 Task: Log work in the project CalibratePro for the issue 'Implement a new feature to allow for voice-based navigation and control of the system' spent time as '2w 1d 10h 2m' and remaining time as '4w 1d 3h 24m' and add a flag. Now add the issue to the epic 'Agile Coaching and Training'. Log work in the project CalibratePro for the issue 'Address issues related to data duplication and redundancy' spent time as '1w 3d 10h 26m' and remaining time as '3w 1d 15h 6m' and clone the issue. Now add the issue to the epic 'Product Backlog Refinement'
Action: Mouse moved to (758, 205)
Screenshot: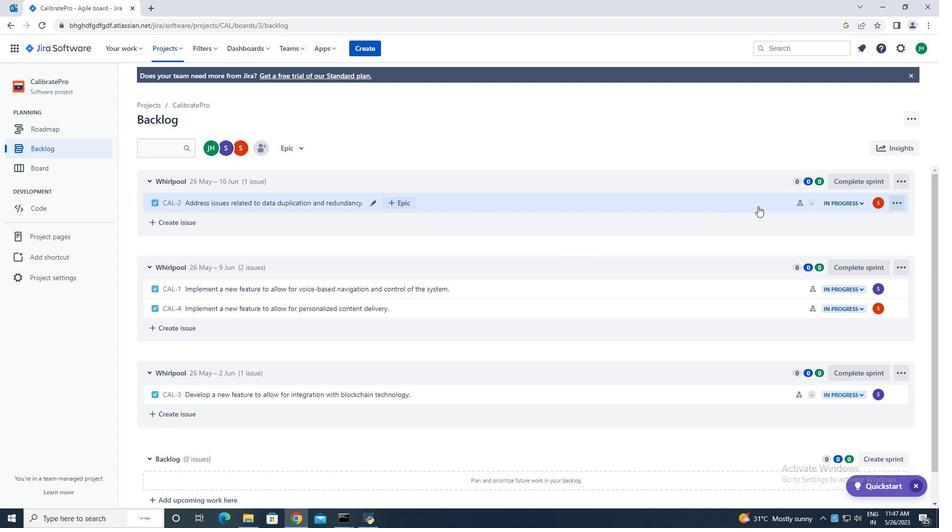 
Action: Mouse pressed left at (758, 205)
Screenshot: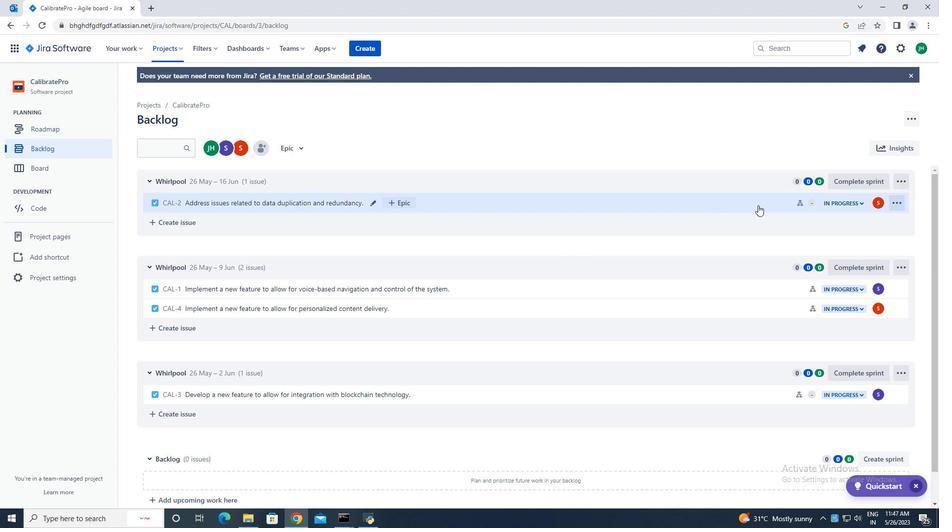 
Action: Mouse moved to (896, 178)
Screenshot: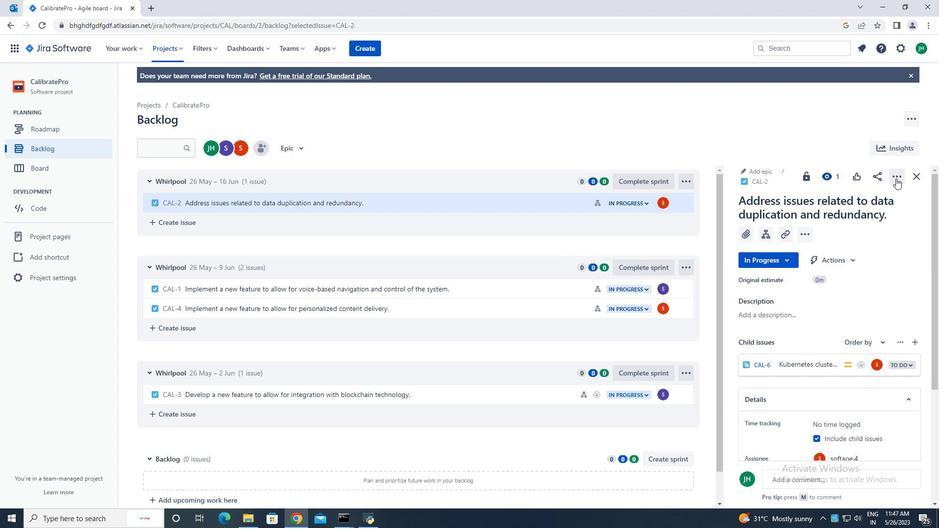 
Action: Mouse pressed left at (896, 178)
Screenshot: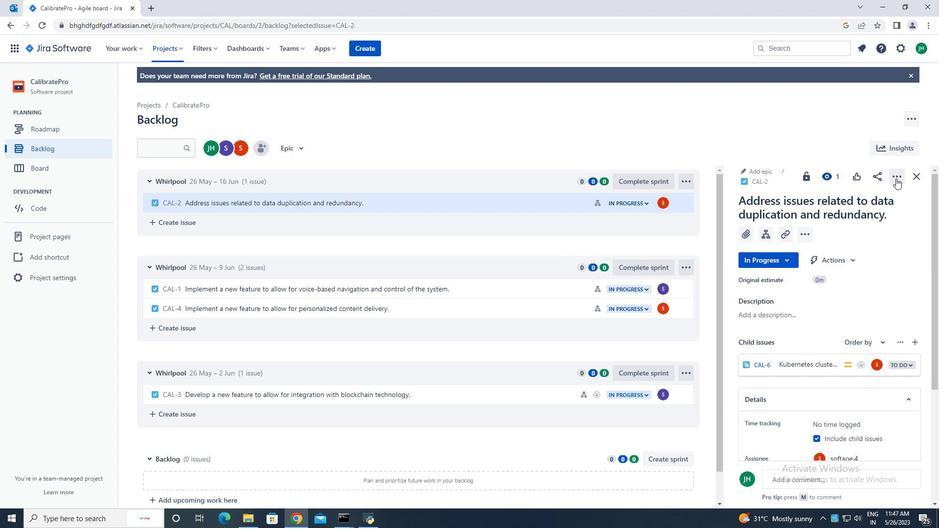 
Action: Mouse moved to (850, 202)
Screenshot: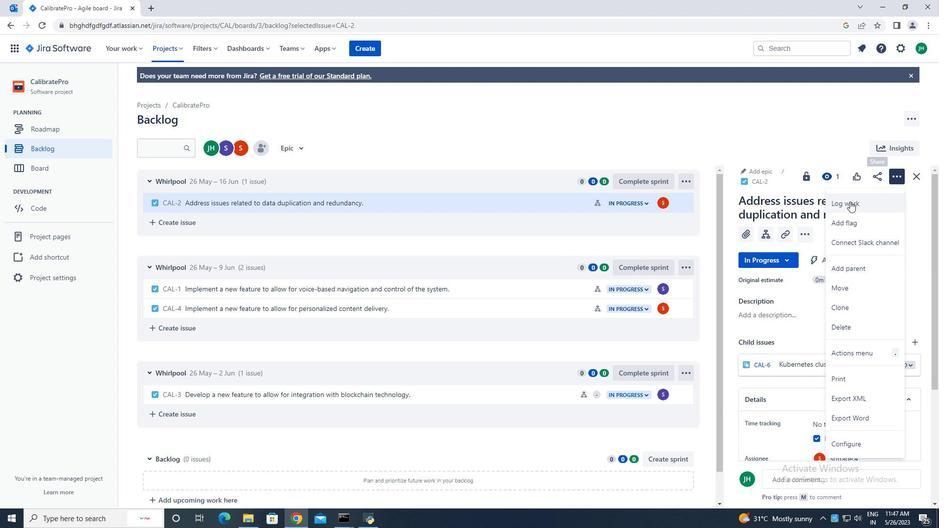 
Action: Mouse pressed left at (850, 202)
Screenshot: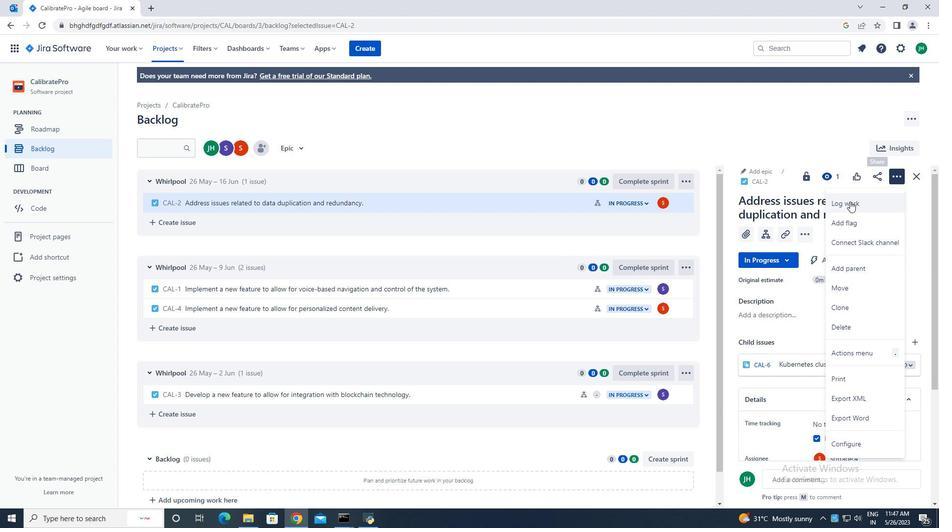 
Action: Mouse moved to (410, 147)
Screenshot: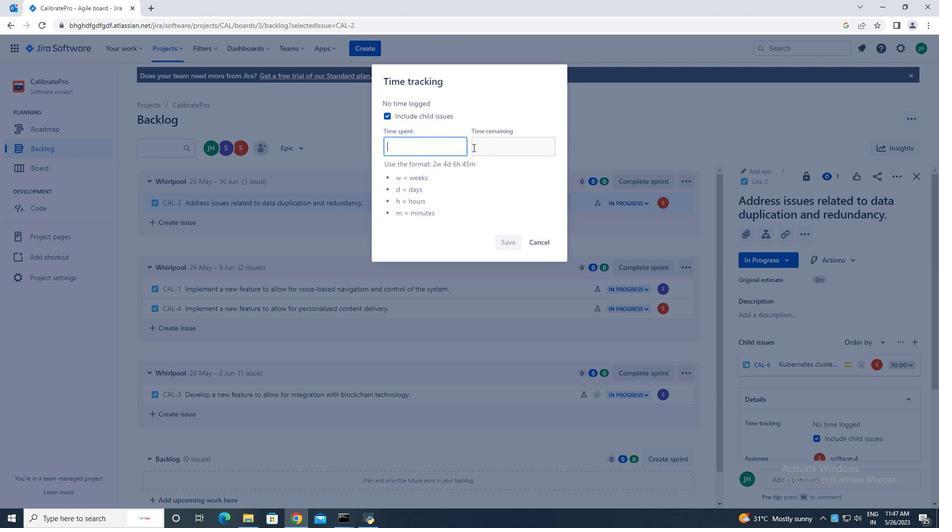 
Action: Mouse pressed left at (410, 147)
Screenshot: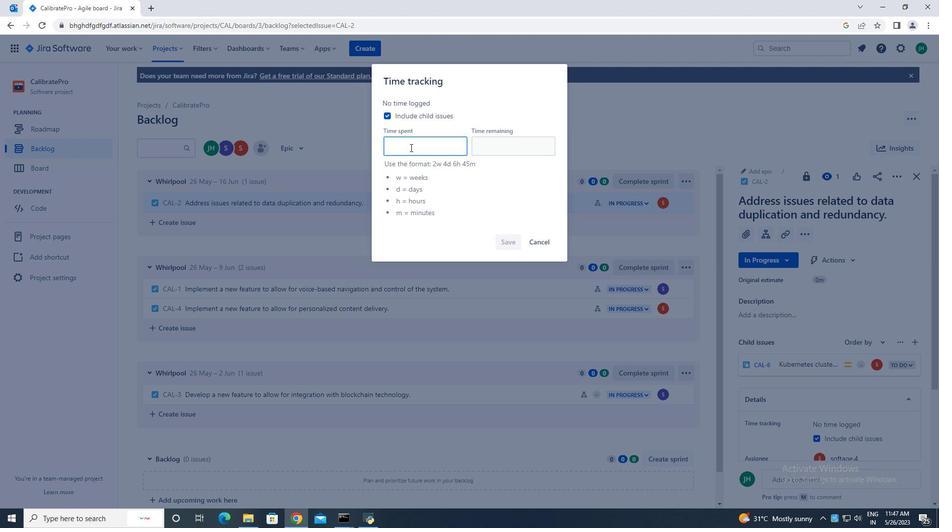 
Action: Key pressed 2w<Key.space>1d<Key.space>10h<Key.space>2m
Screenshot: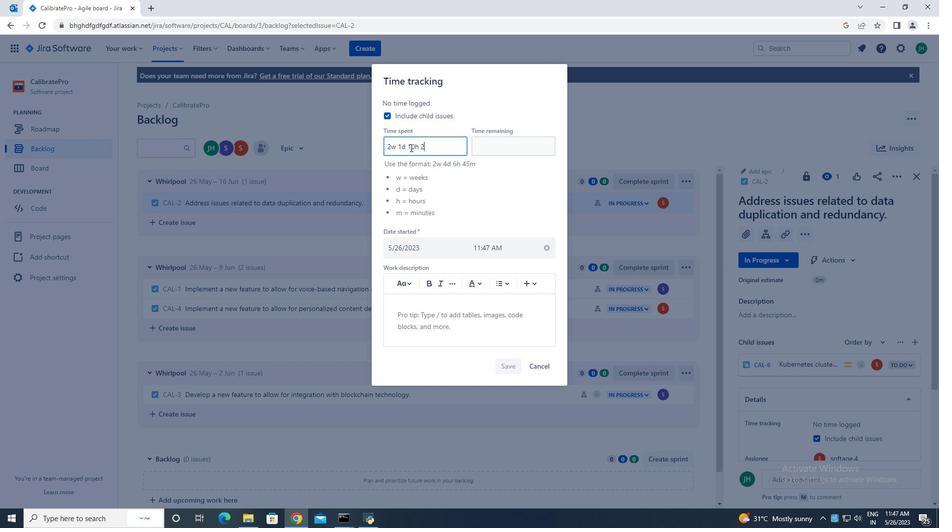 
Action: Mouse moved to (491, 145)
Screenshot: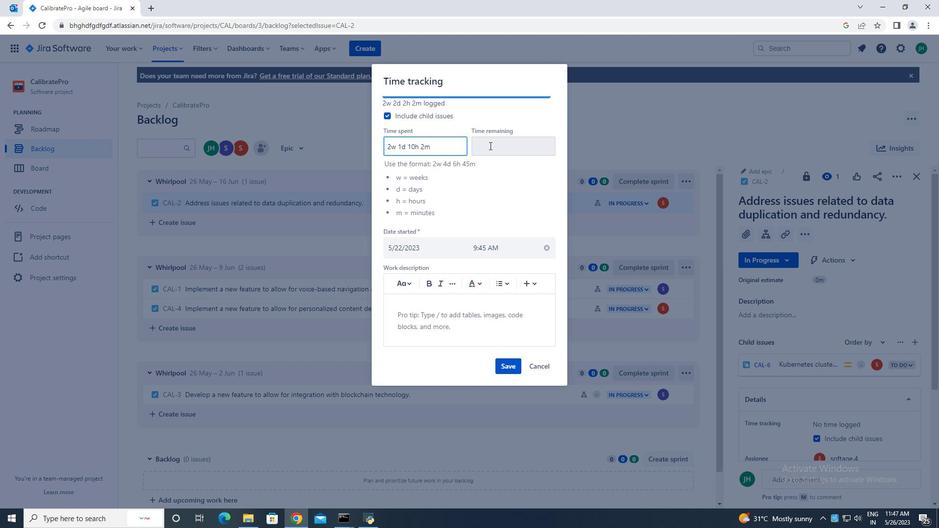 
Action: Mouse pressed left at (491, 145)
Screenshot: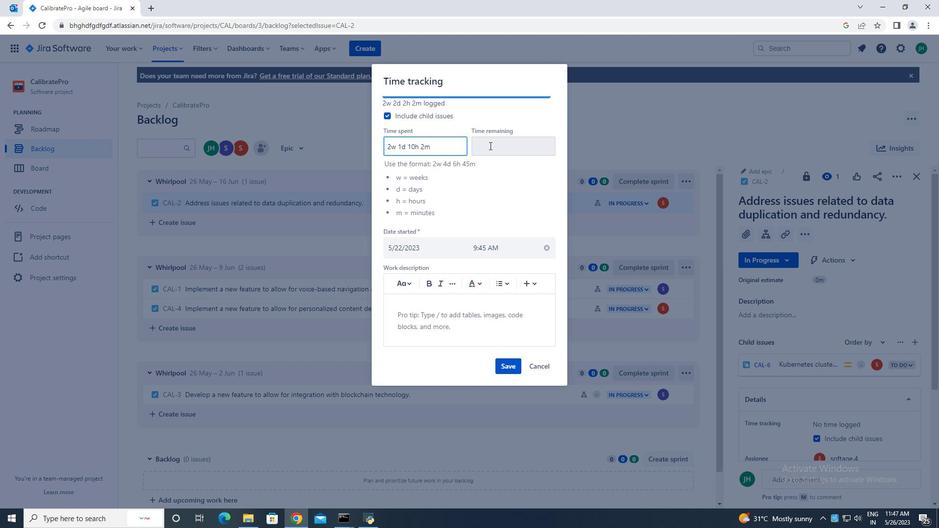 
Action: Key pressed 4w<Key.space>1d<Key.space>3h<Key.space>24m
Screenshot: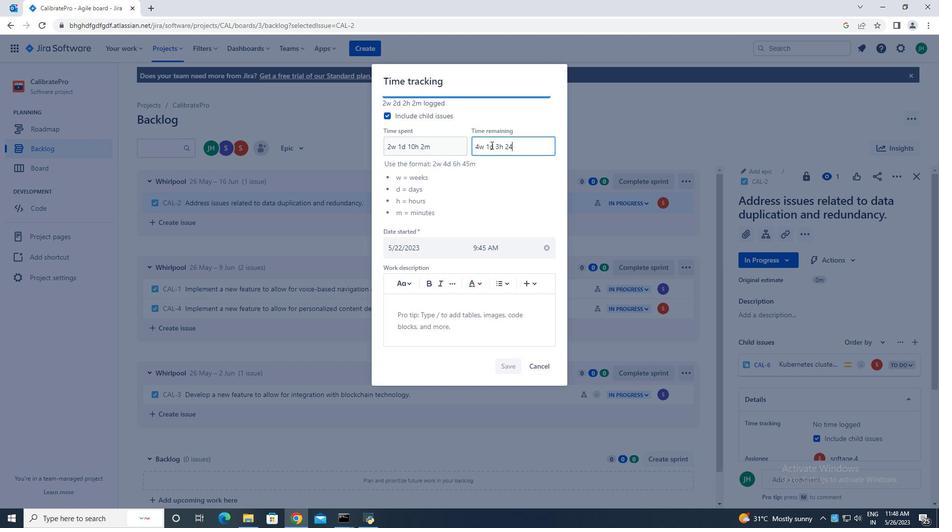 
Action: Mouse moved to (514, 369)
Screenshot: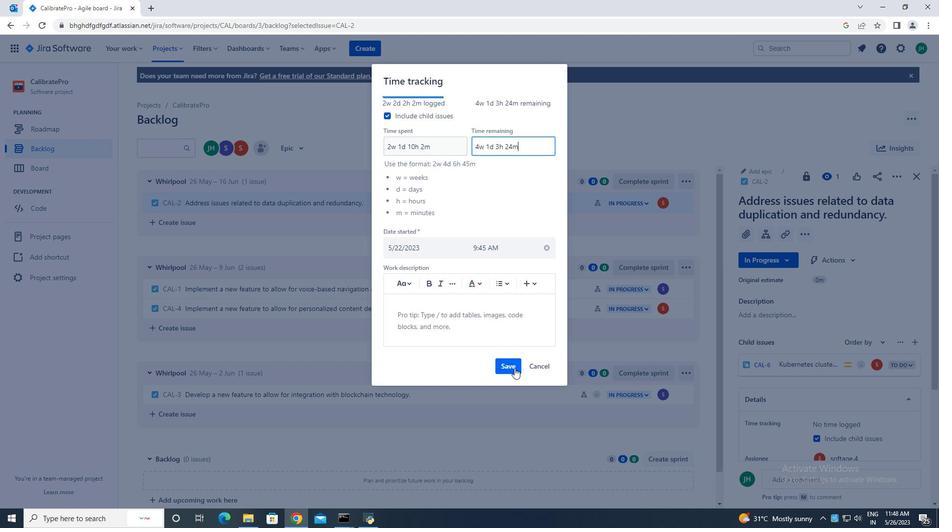 
Action: Mouse pressed left at (514, 369)
Screenshot: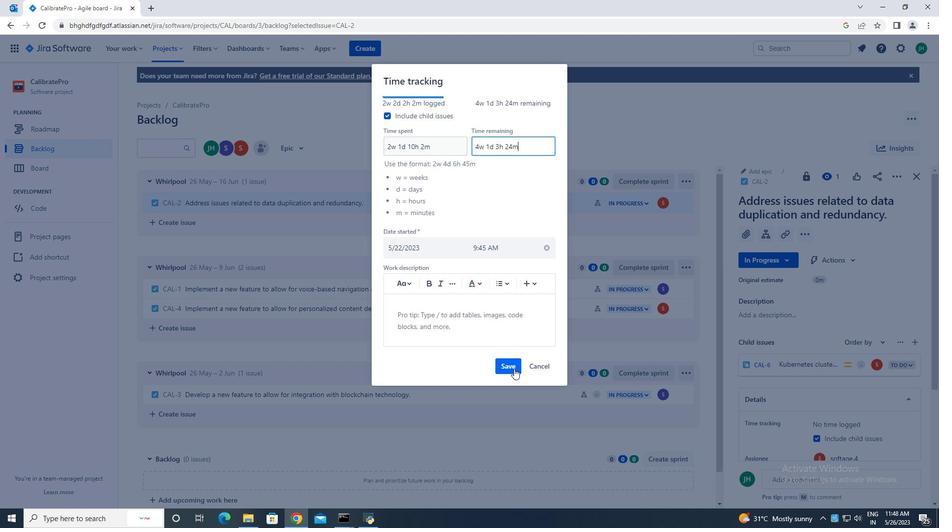 
Action: Mouse moved to (895, 177)
Screenshot: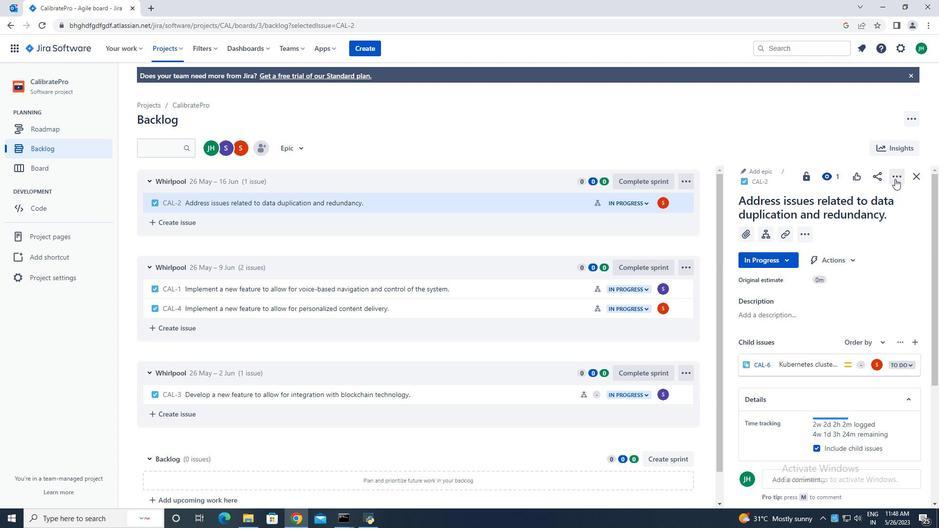 
Action: Mouse pressed left at (895, 177)
Screenshot: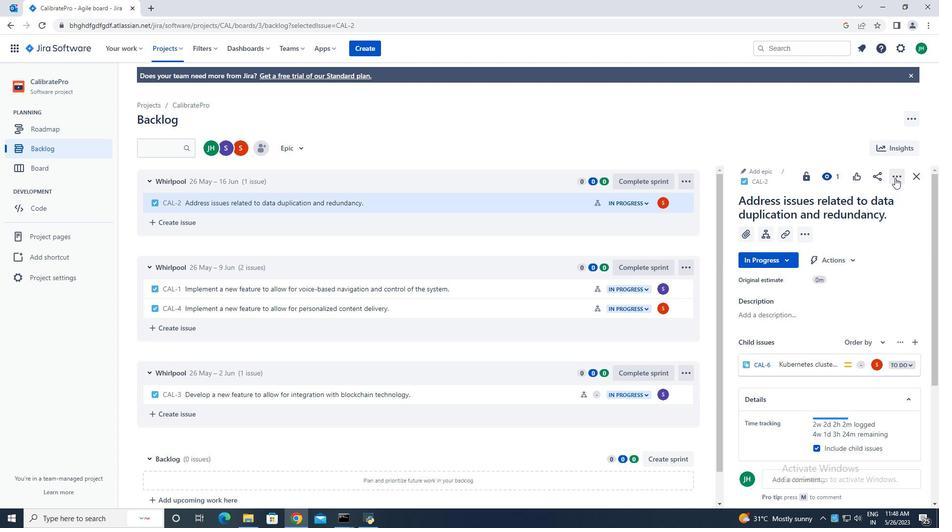 
Action: Mouse moved to (845, 221)
Screenshot: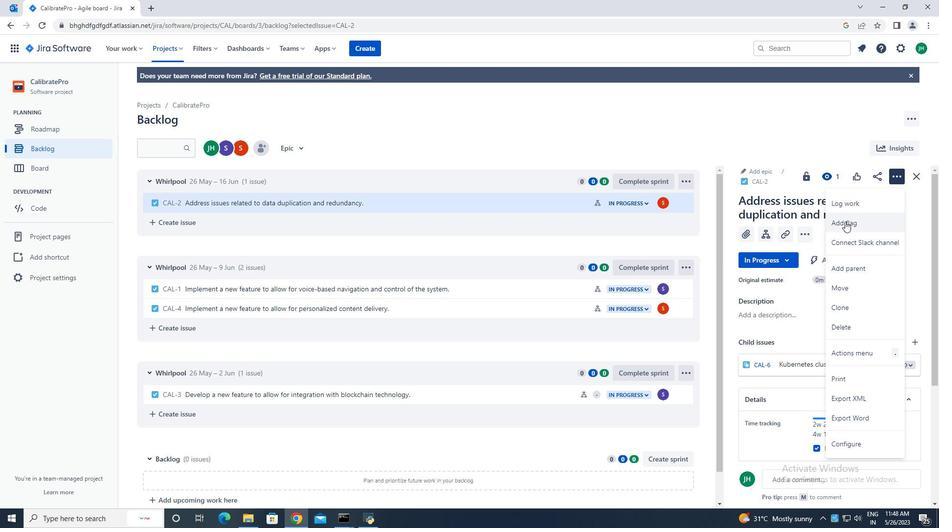 
Action: Mouse pressed left at (845, 221)
Screenshot: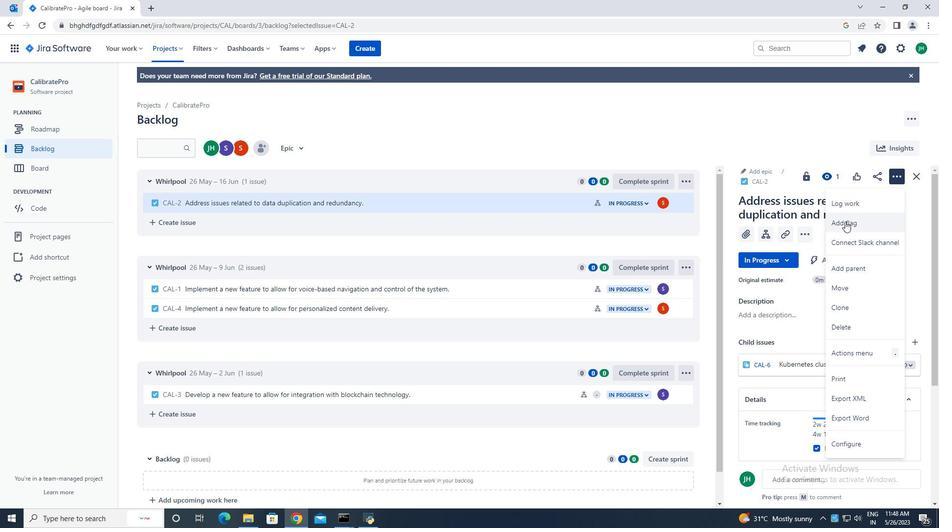 
Action: Mouse moved to (920, 179)
Screenshot: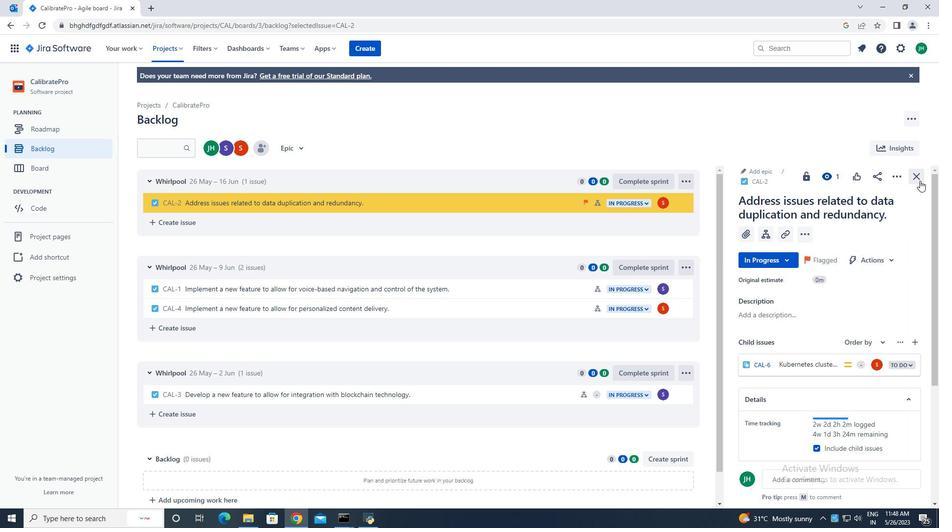 
Action: Mouse pressed left at (920, 179)
Screenshot: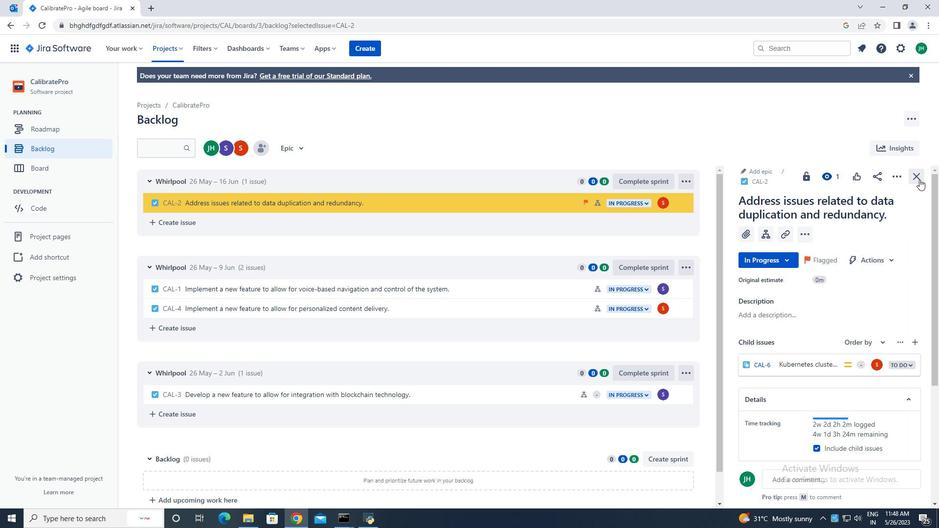 
Action: Mouse moved to (293, 149)
Screenshot: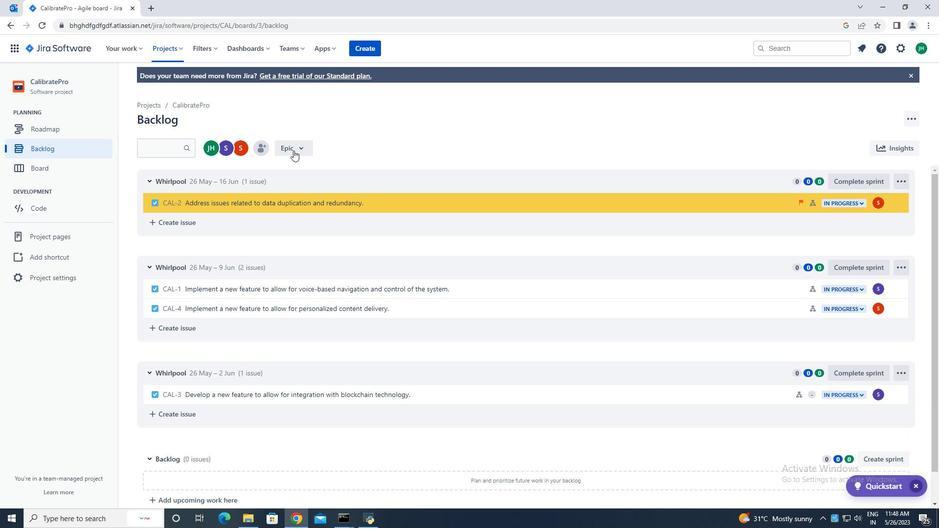 
Action: Mouse pressed left at (293, 149)
Screenshot: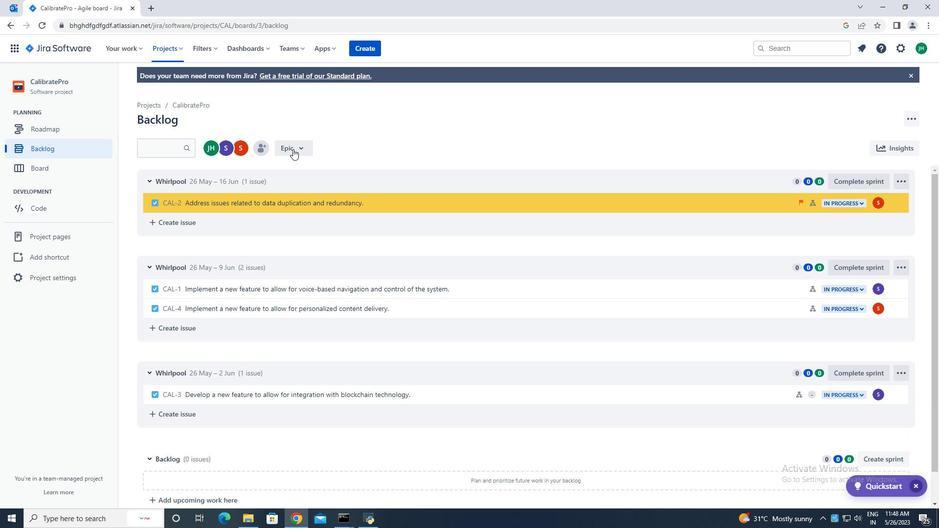 
Action: Mouse moved to (323, 191)
Screenshot: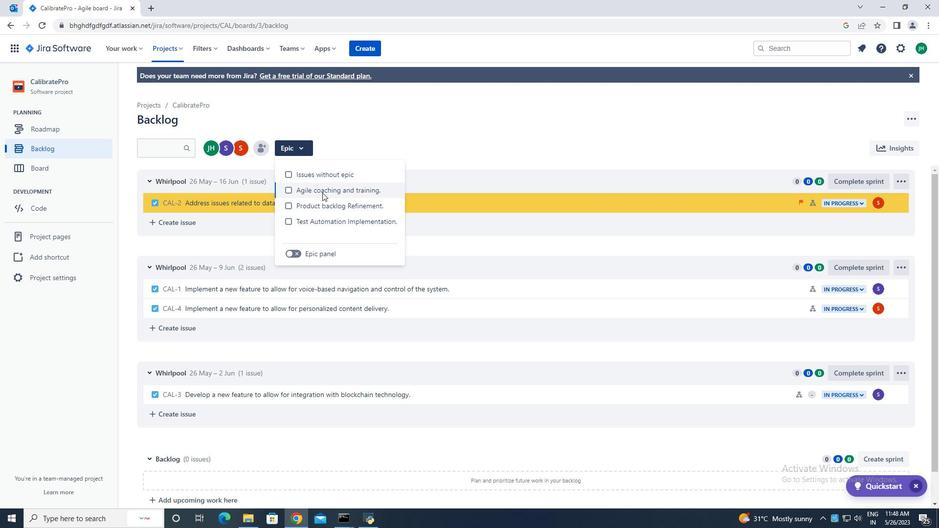 
Action: Mouse pressed left at (323, 191)
Screenshot: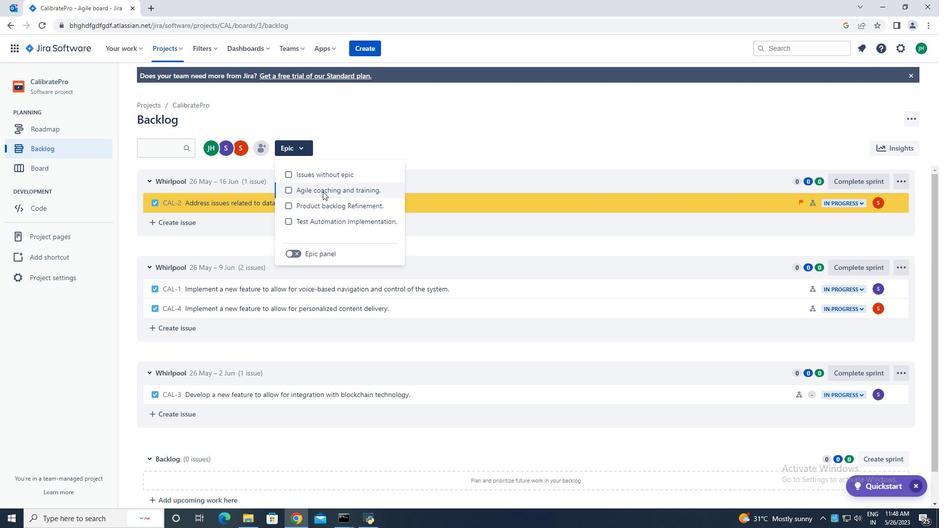 
Action: Mouse moved to (399, 102)
Screenshot: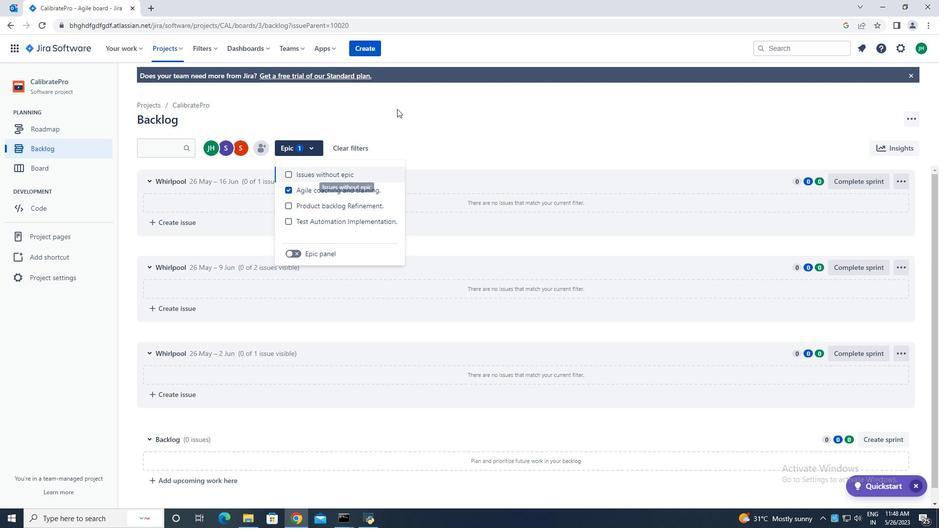 
Action: Mouse pressed left at (399, 102)
Screenshot: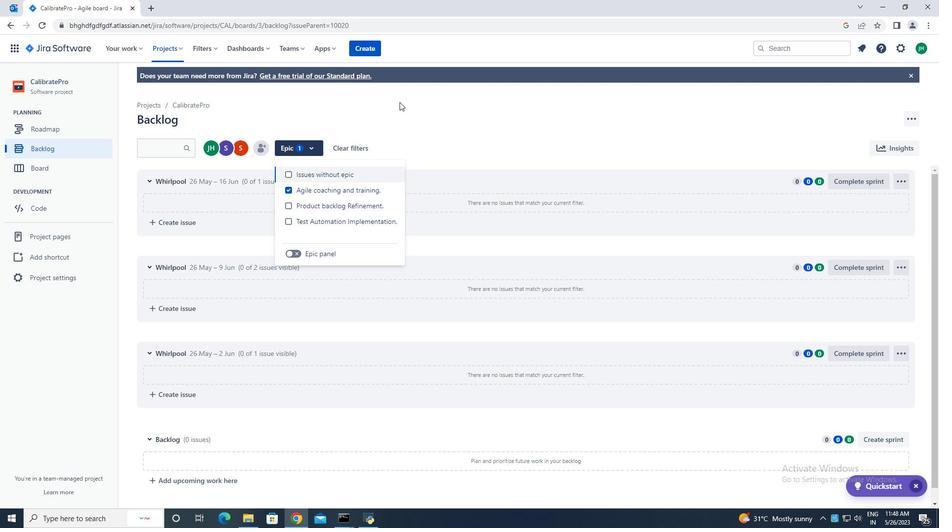 
Action: Mouse moved to (75, 148)
Screenshot: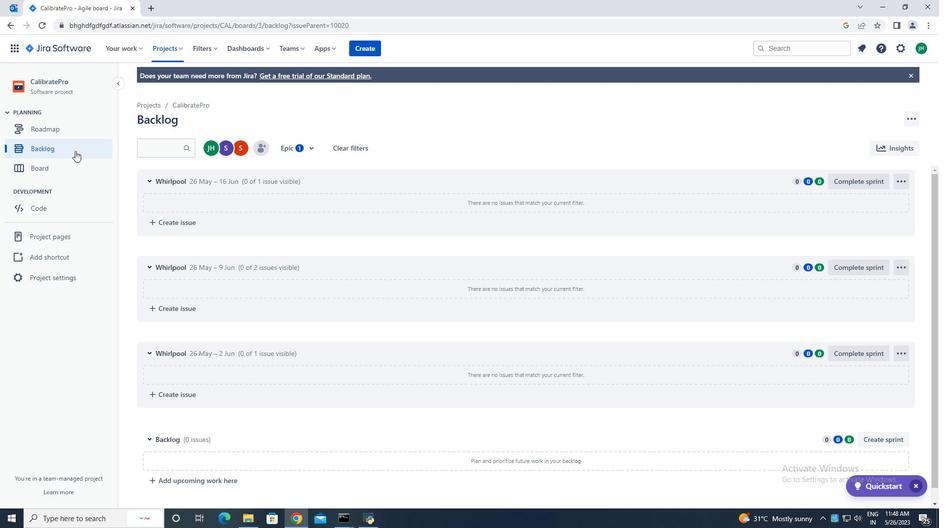 
Action: Mouse pressed left at (75, 148)
Screenshot: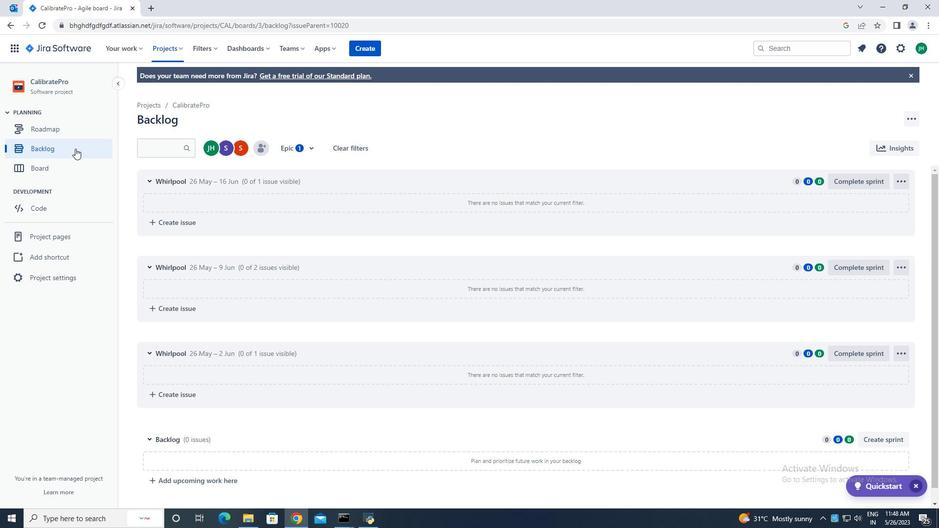 
Action: Mouse moved to (746, 289)
Screenshot: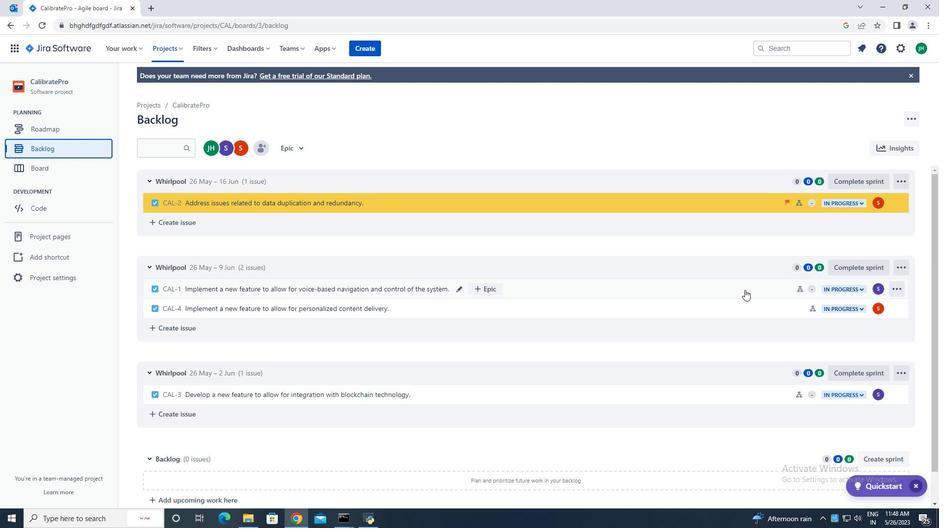 
Action: Mouse pressed left at (746, 289)
Screenshot: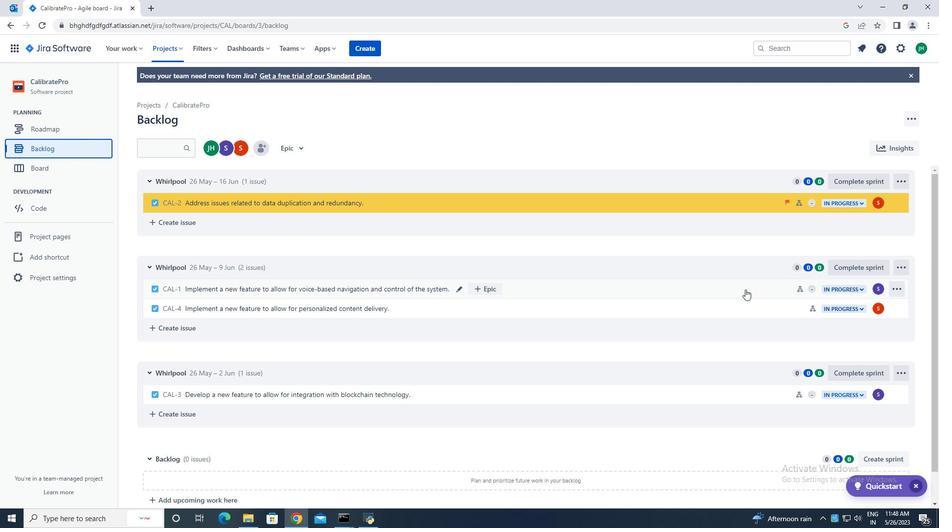 
Action: Mouse moved to (893, 180)
Screenshot: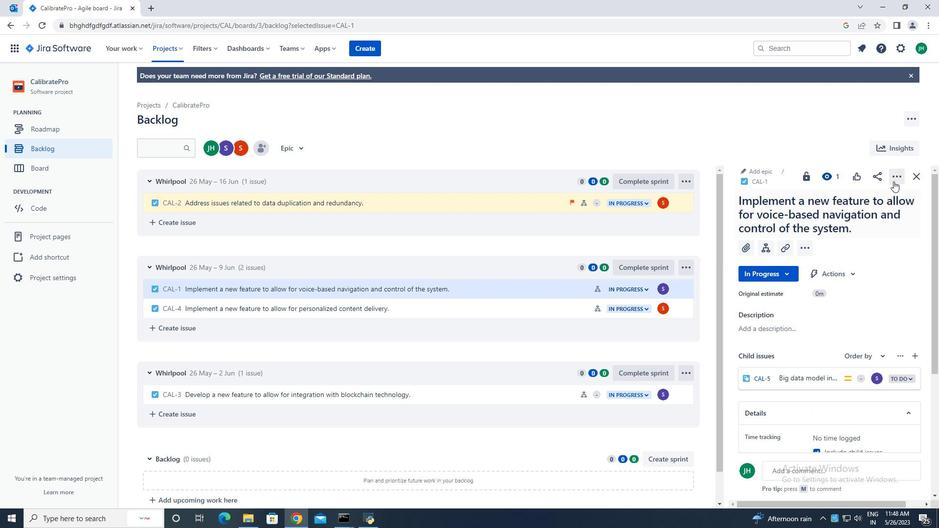 
Action: Mouse pressed left at (893, 180)
Screenshot: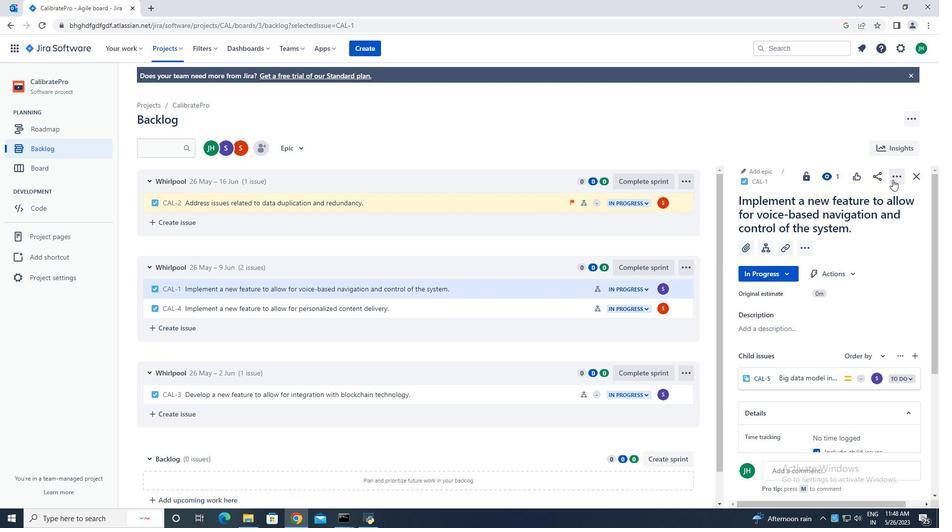 
Action: Mouse moved to (852, 203)
Screenshot: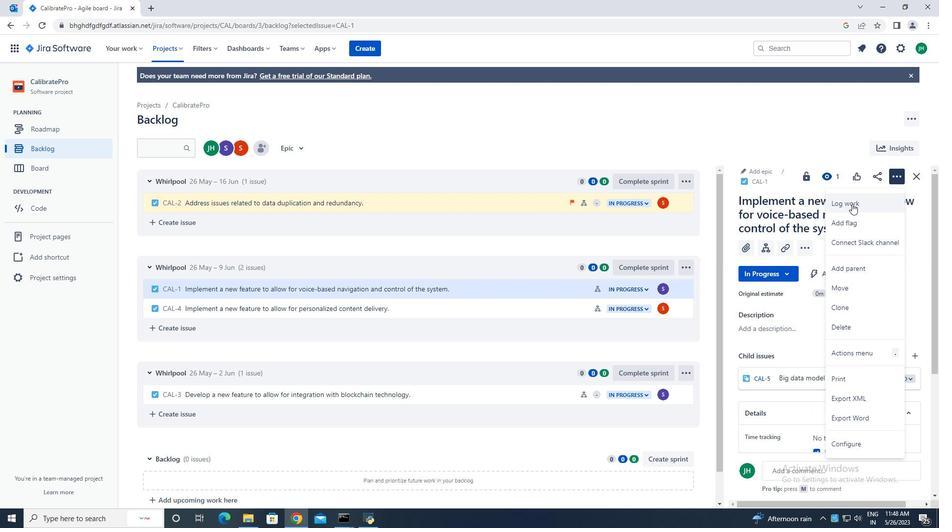 
Action: Mouse pressed left at (852, 203)
Screenshot: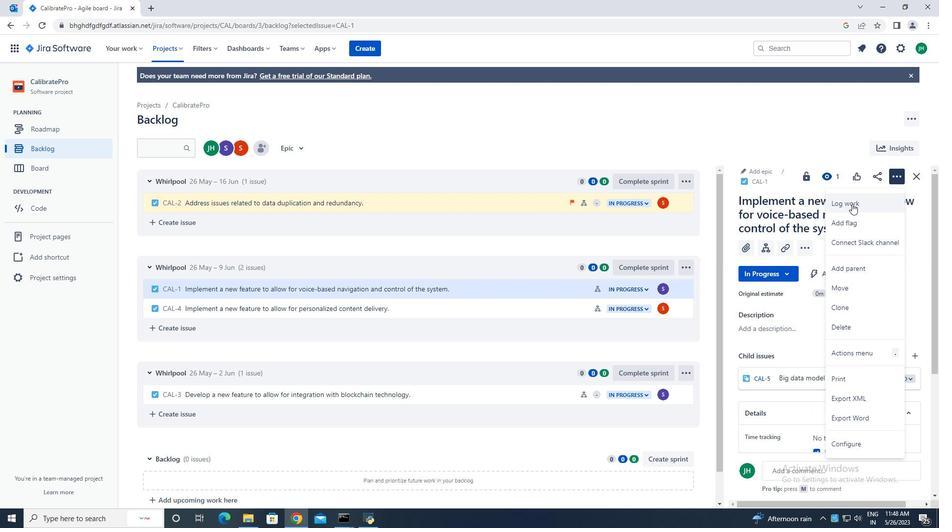 
Action: Mouse moved to (400, 147)
Screenshot: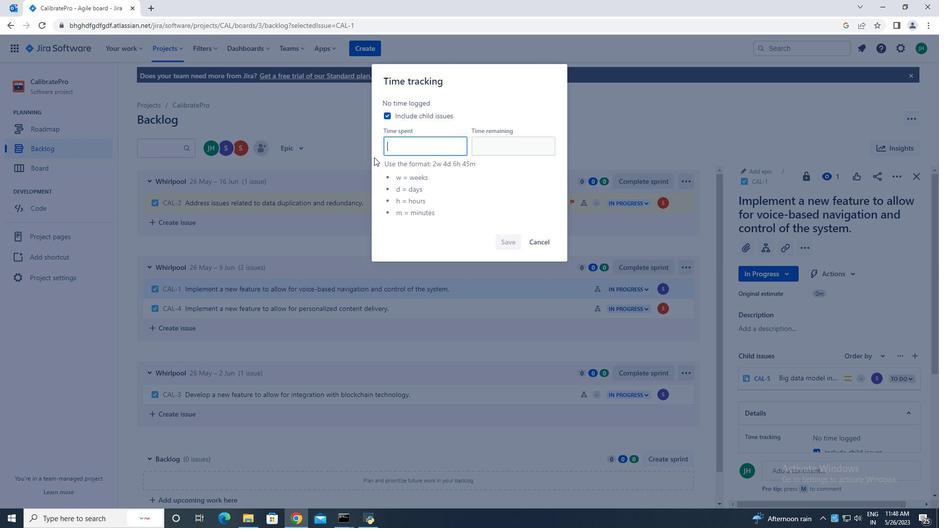 
Action: Mouse pressed left at (400, 147)
Screenshot: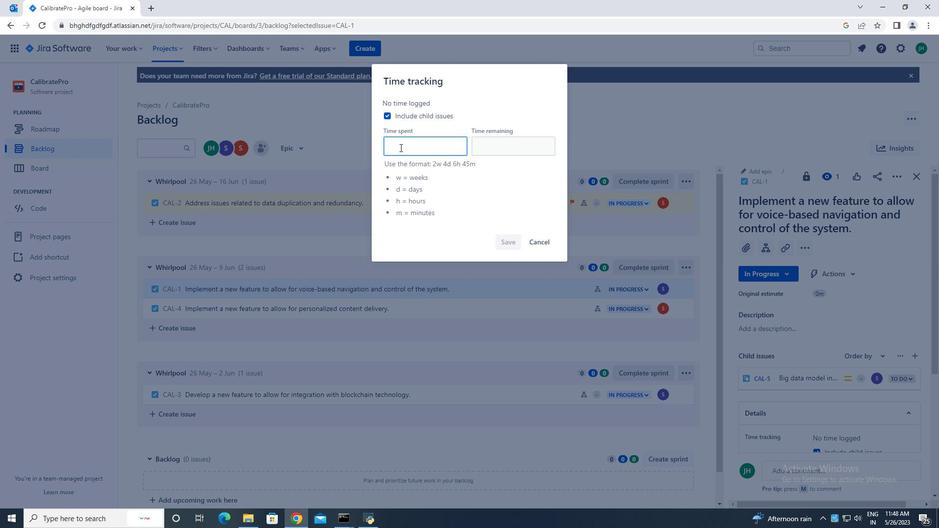 
Action: Key pressed 2w<Key.space>1d<Key.space>10h<Key.space>2m
Screenshot: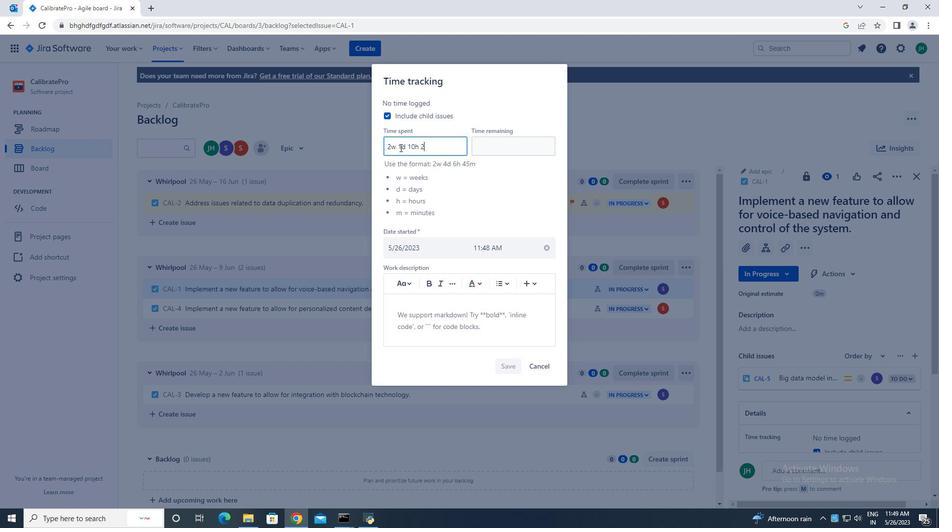 
Action: Mouse moved to (496, 145)
Screenshot: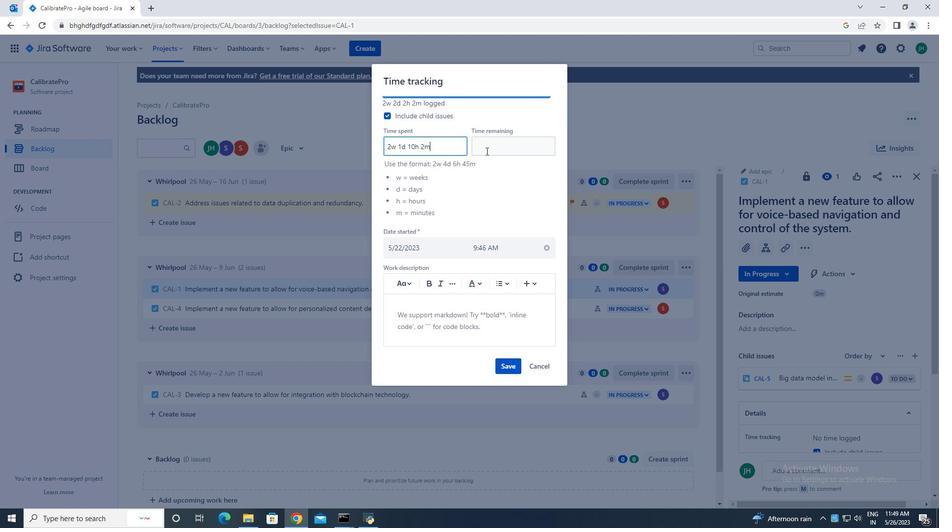 
Action: Mouse pressed left at (496, 145)
Screenshot: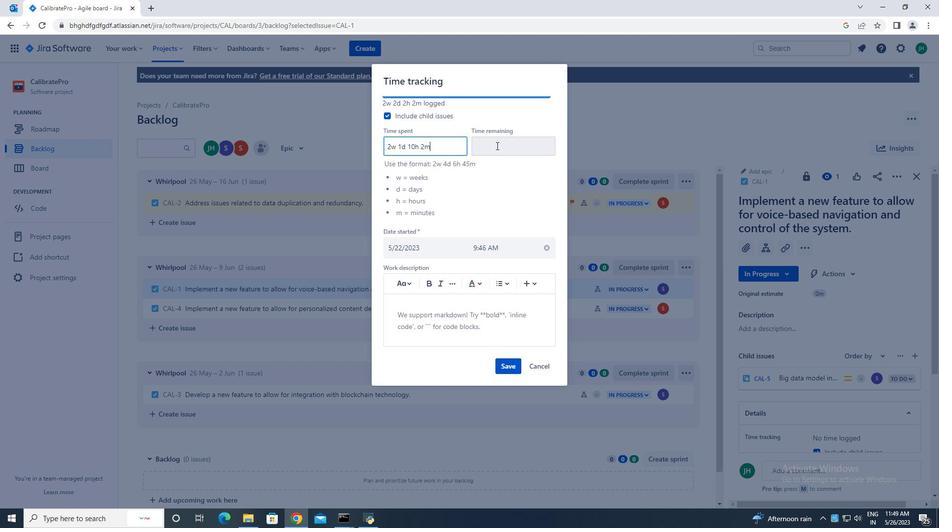 
Action: Key pressed 4w<Key.space>1d<Key.space>3h<Key.space>24m
Screenshot: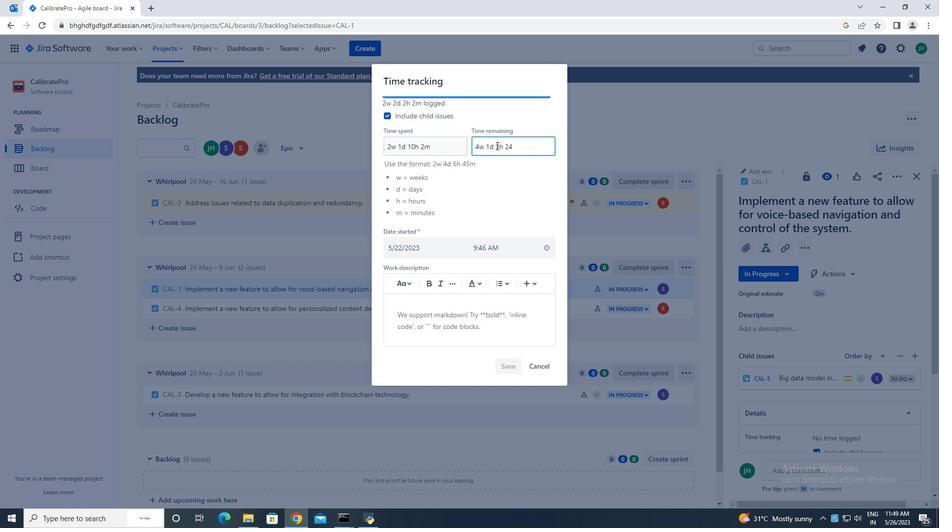 
Action: Mouse moved to (508, 366)
Screenshot: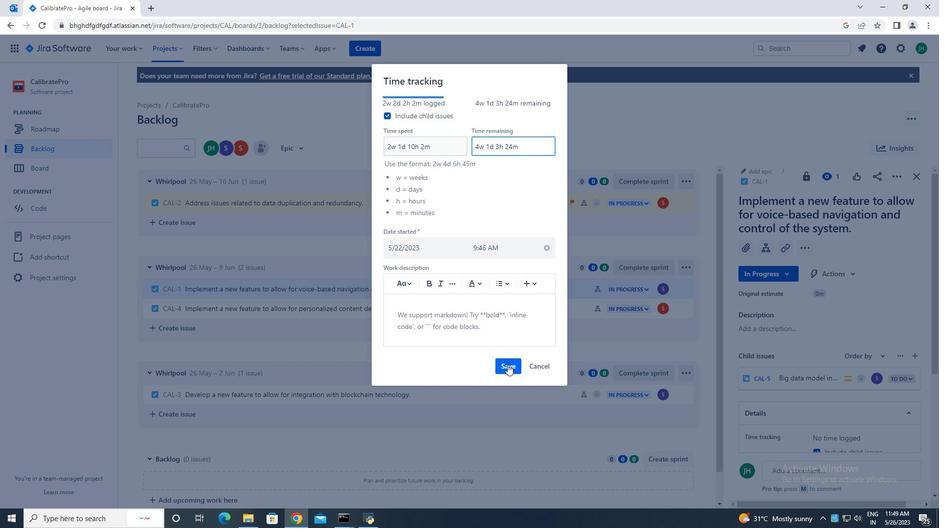 
Action: Mouse pressed left at (508, 366)
Screenshot: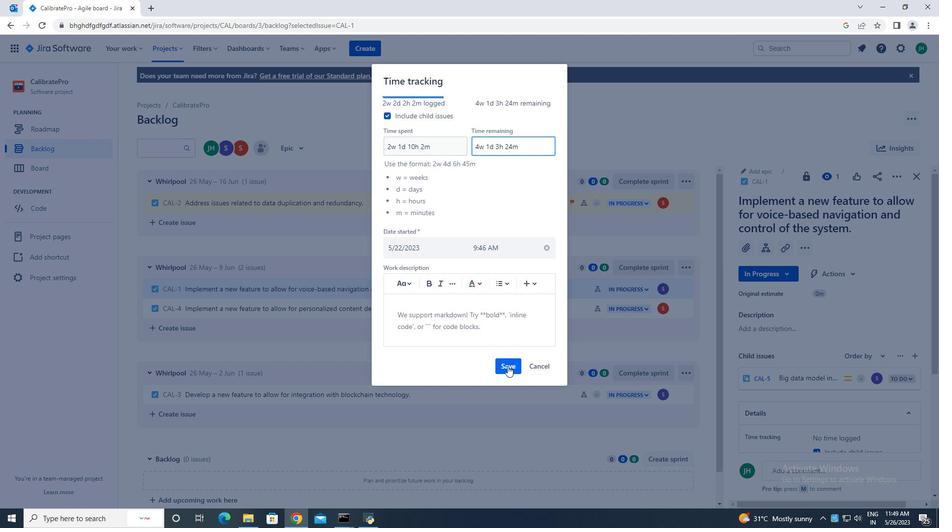 
Action: Mouse moved to (894, 178)
Screenshot: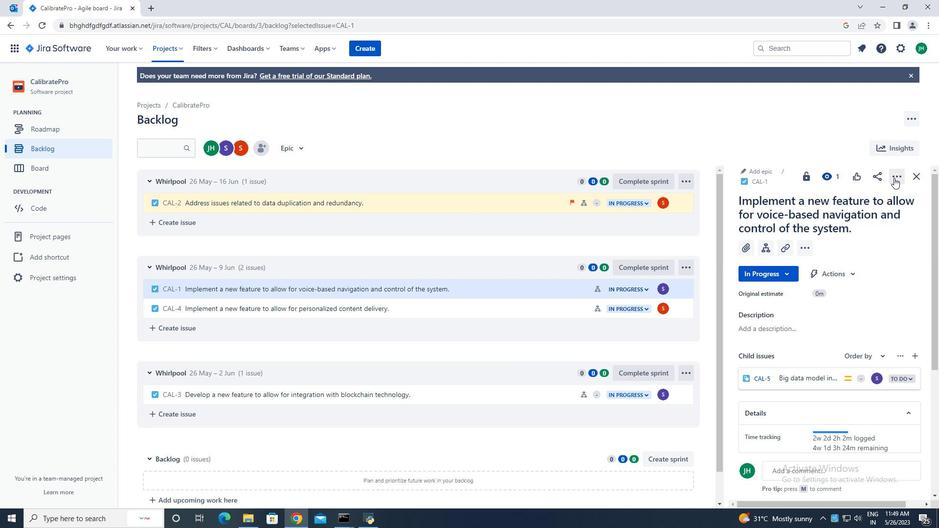 
Action: Mouse pressed left at (894, 178)
Screenshot: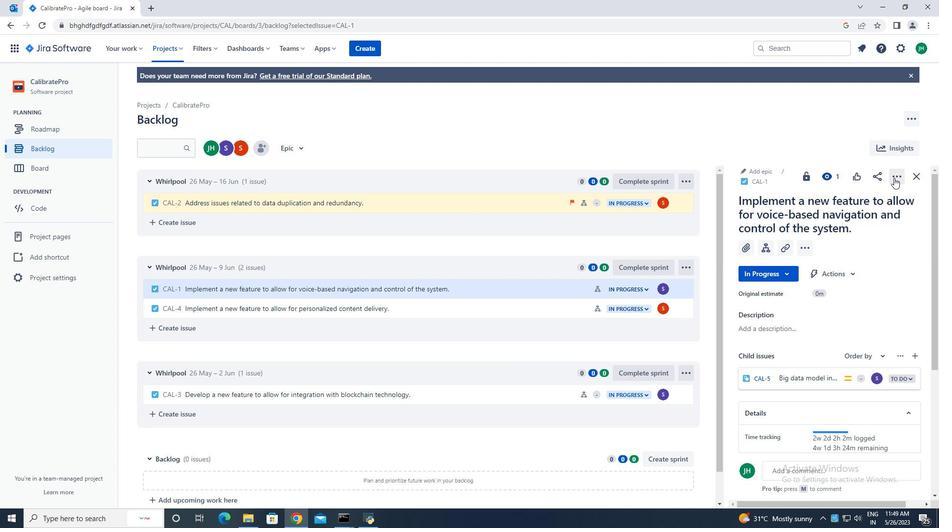 
Action: Mouse moved to (854, 225)
Screenshot: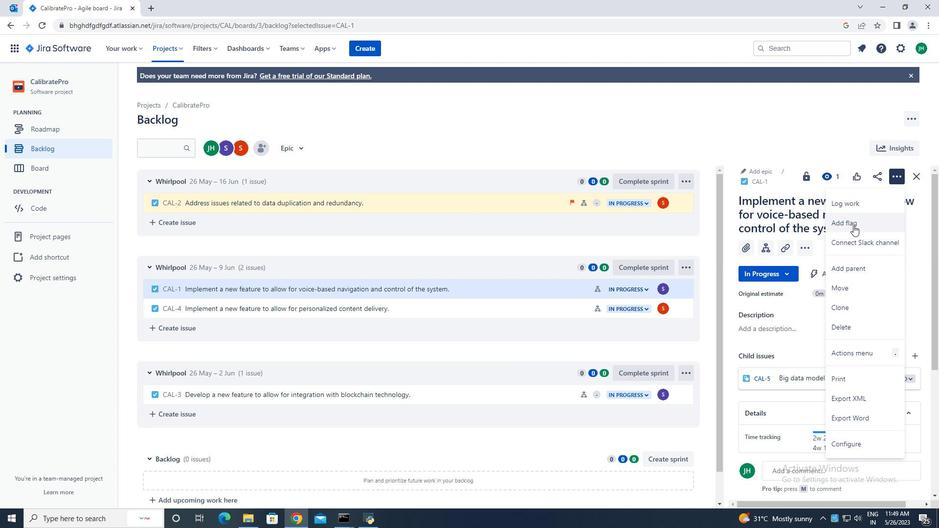 
Action: Mouse pressed left at (854, 225)
Screenshot: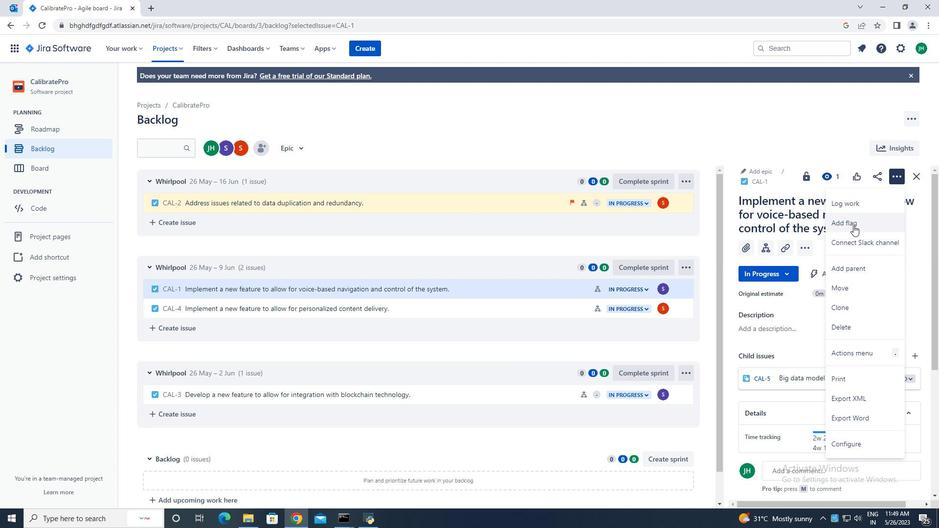 
Action: Mouse moved to (297, 150)
Screenshot: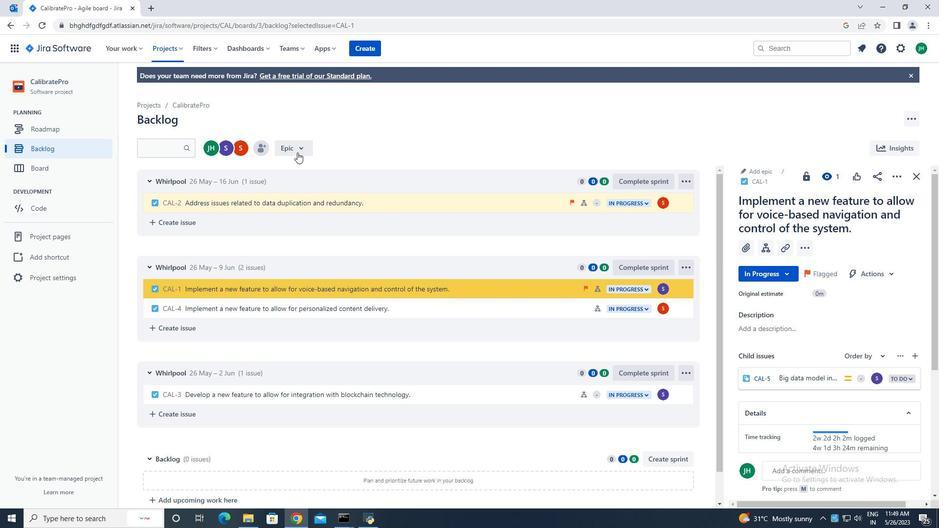 
Action: Mouse pressed left at (297, 150)
Screenshot: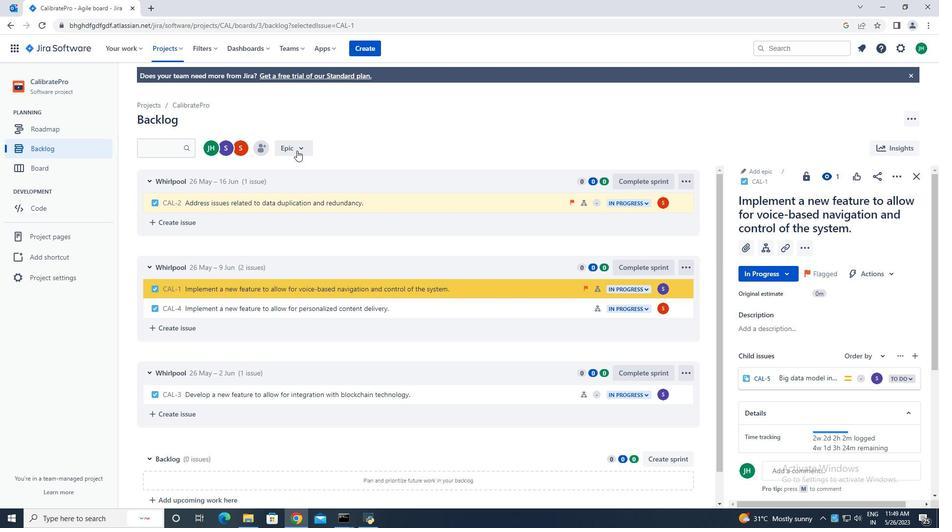 
Action: Mouse moved to (327, 189)
Screenshot: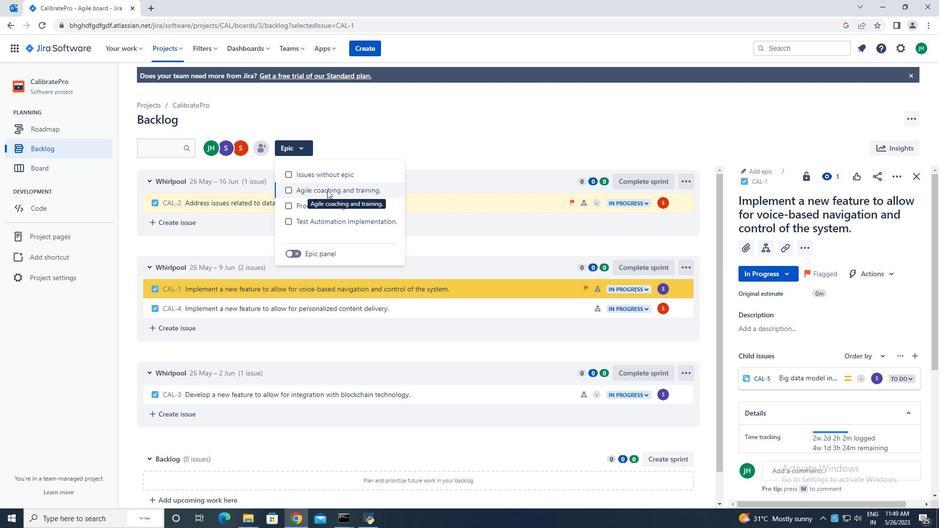
Action: Mouse pressed left at (327, 189)
Screenshot: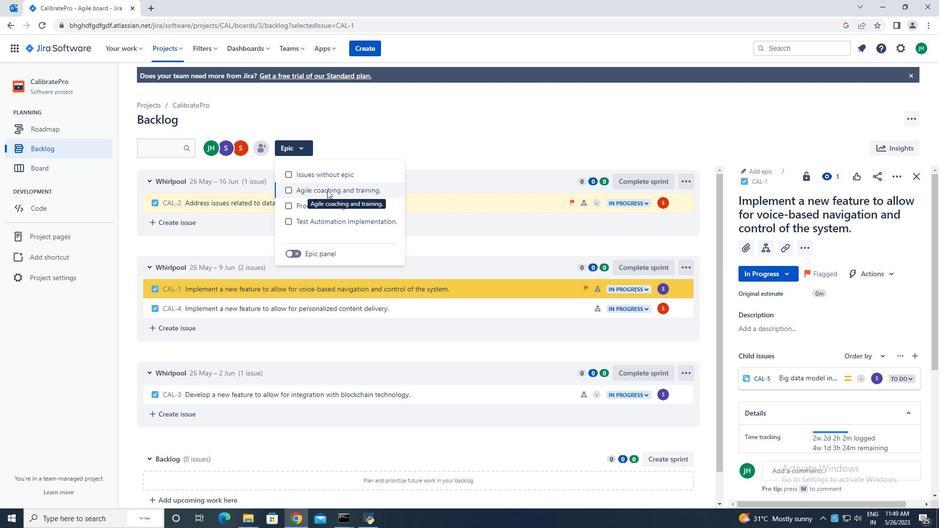 
Action: Mouse moved to (428, 281)
Screenshot: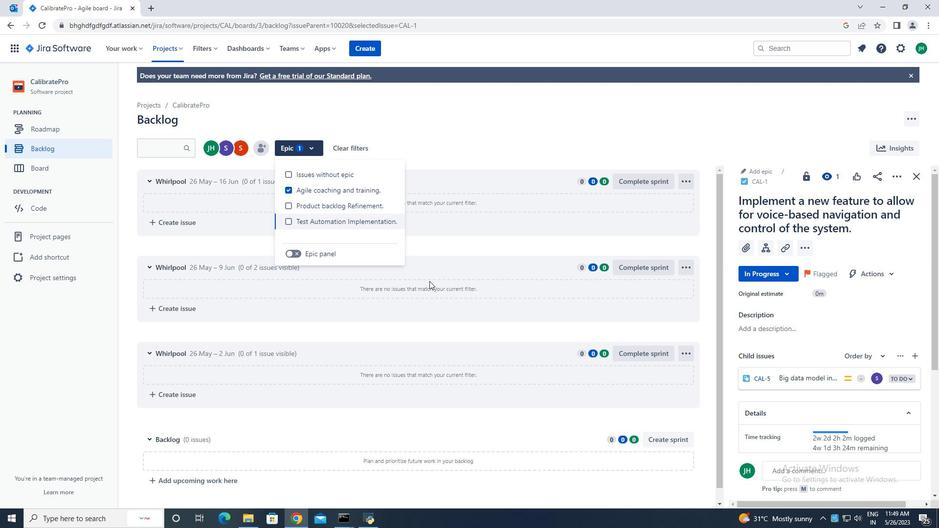 
Action: Mouse scrolled (428, 280) with delta (0, 0)
Screenshot: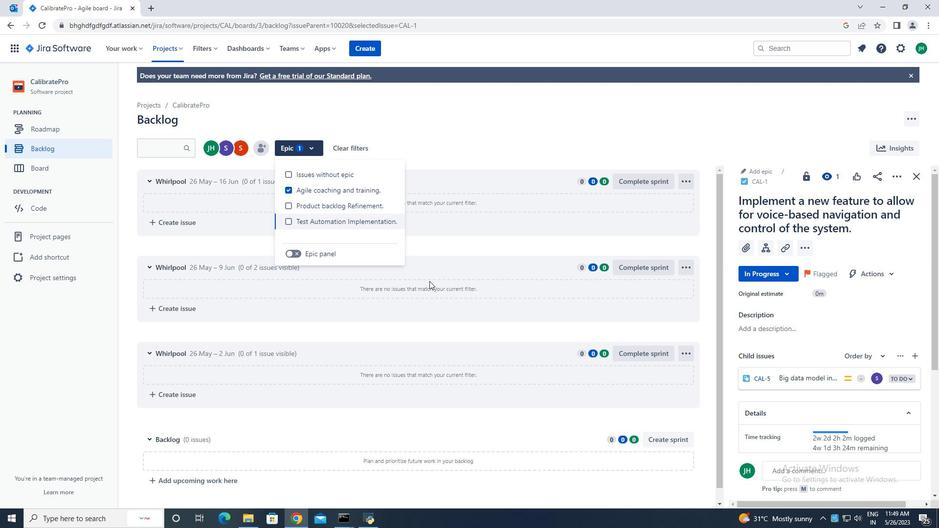 
Action: Mouse moved to (427, 281)
Screenshot: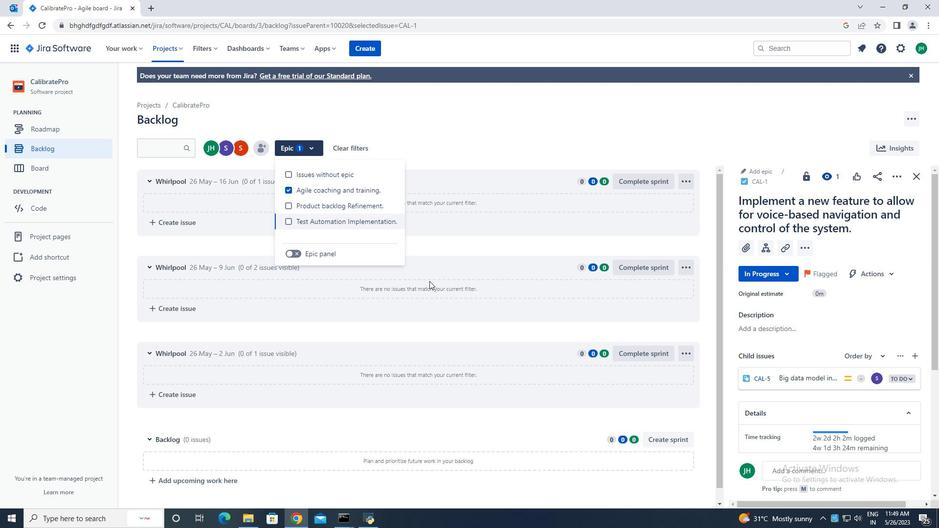 
Action: Mouse scrolled (427, 280) with delta (0, 0)
Screenshot: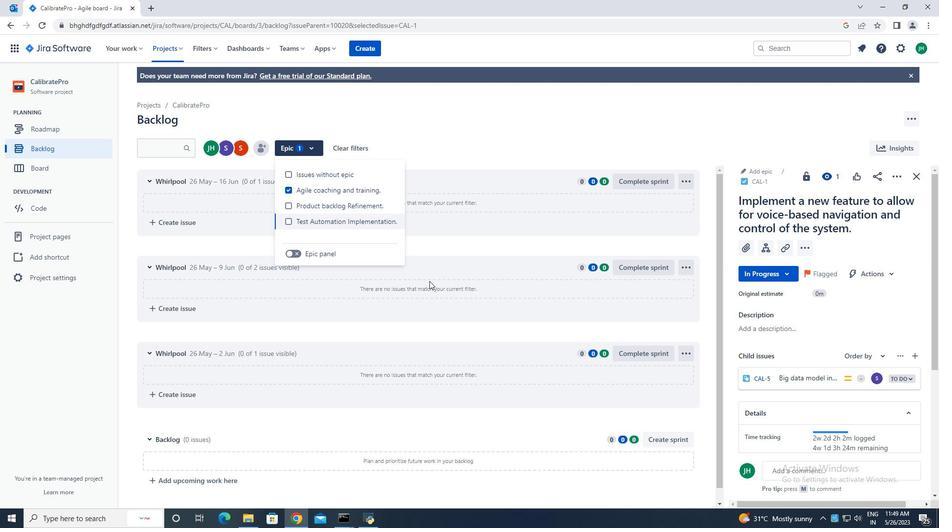 
Action: Mouse moved to (427, 281)
Screenshot: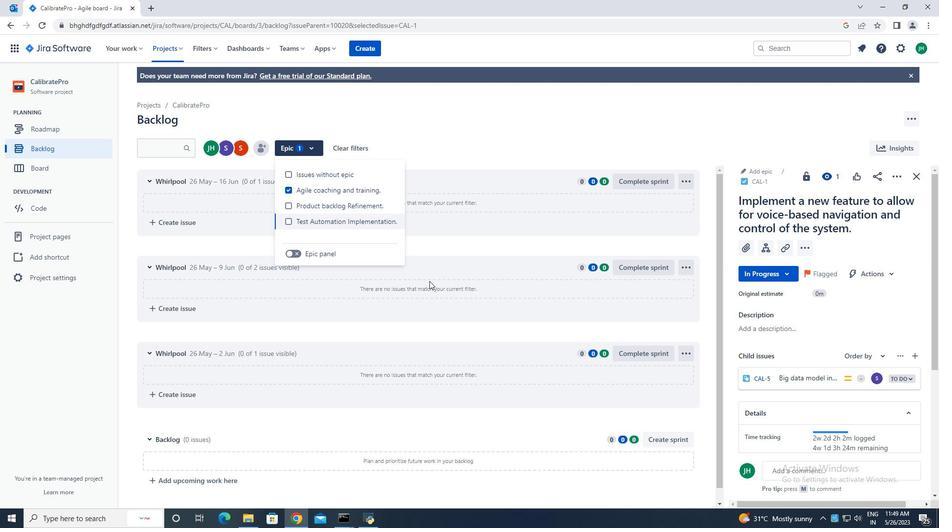 
Action: Mouse scrolled (427, 280) with delta (0, 0)
Screenshot: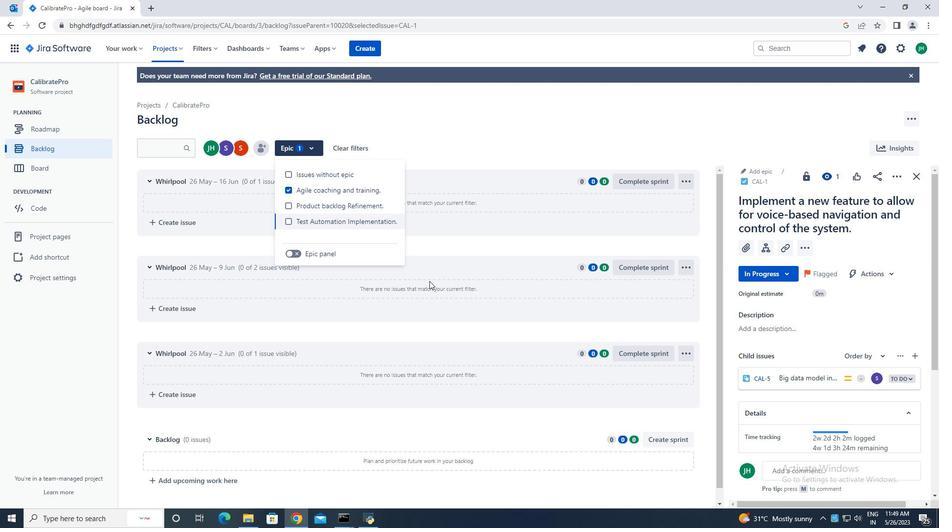 
Action: Mouse moved to (427, 281)
Screenshot: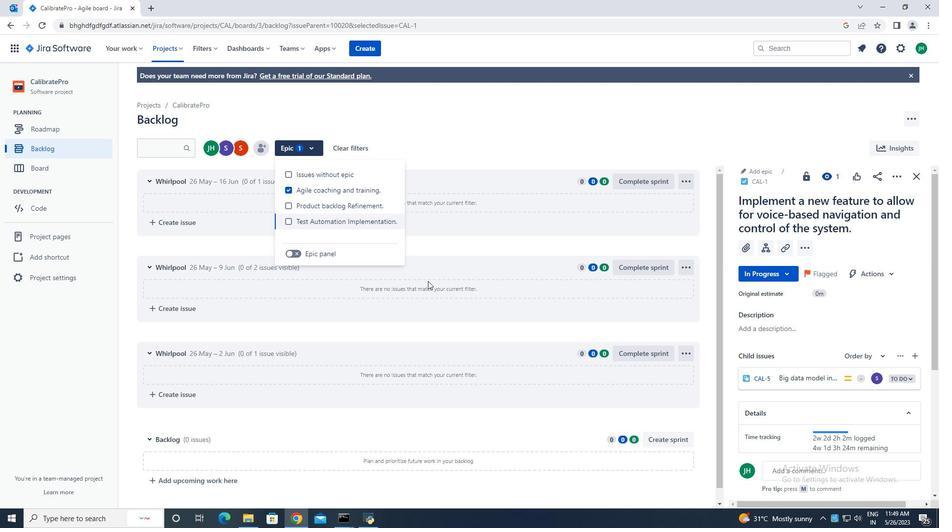 
Action: Mouse scrolled (427, 280) with delta (0, 0)
Screenshot: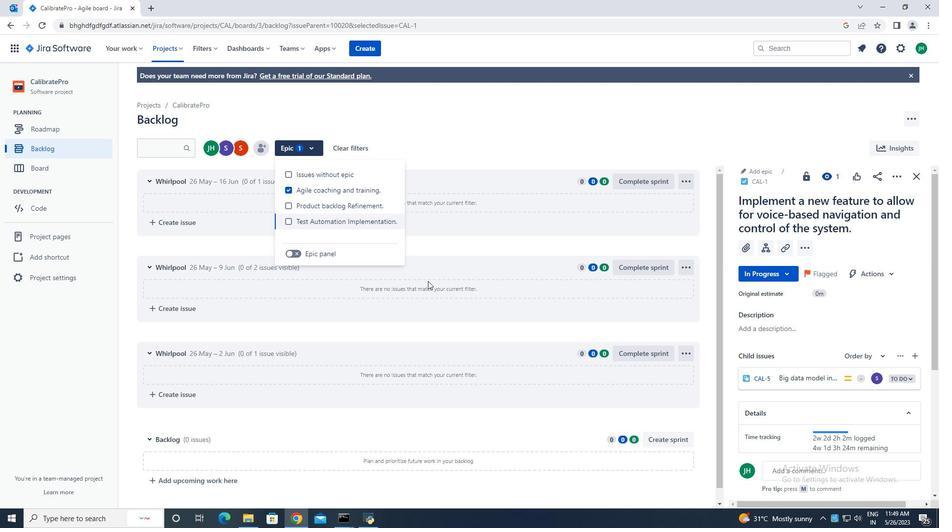 
Action: Mouse moved to (408, 299)
Screenshot: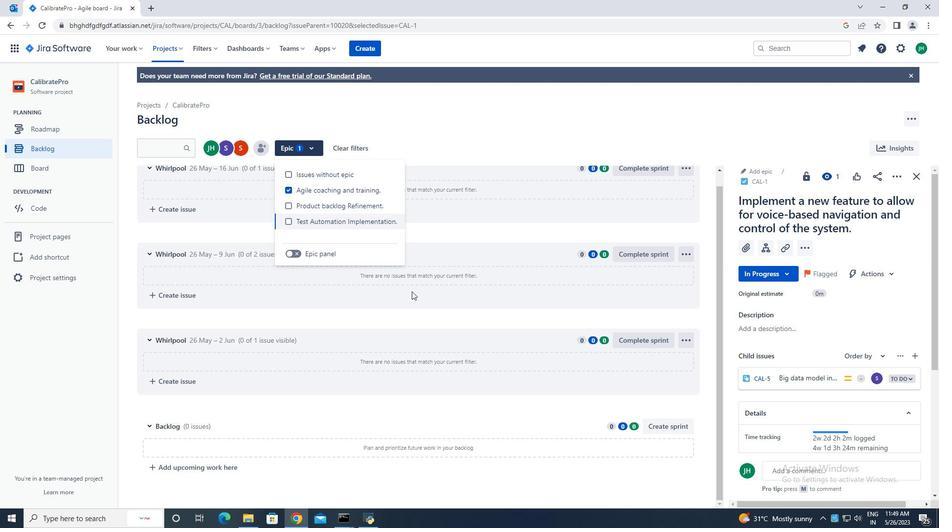 
Action: Mouse scrolled (408, 300) with delta (0, 0)
Screenshot: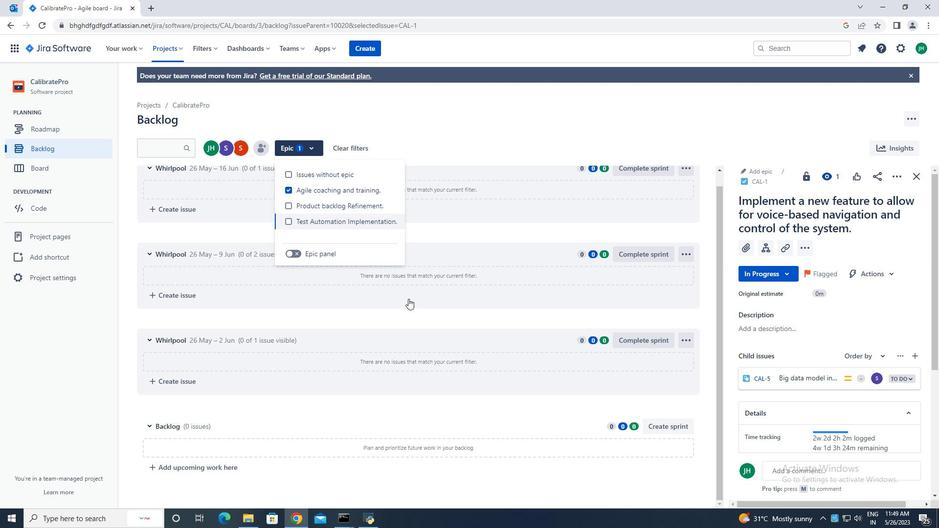 
Action: Mouse scrolled (408, 300) with delta (0, 0)
Screenshot: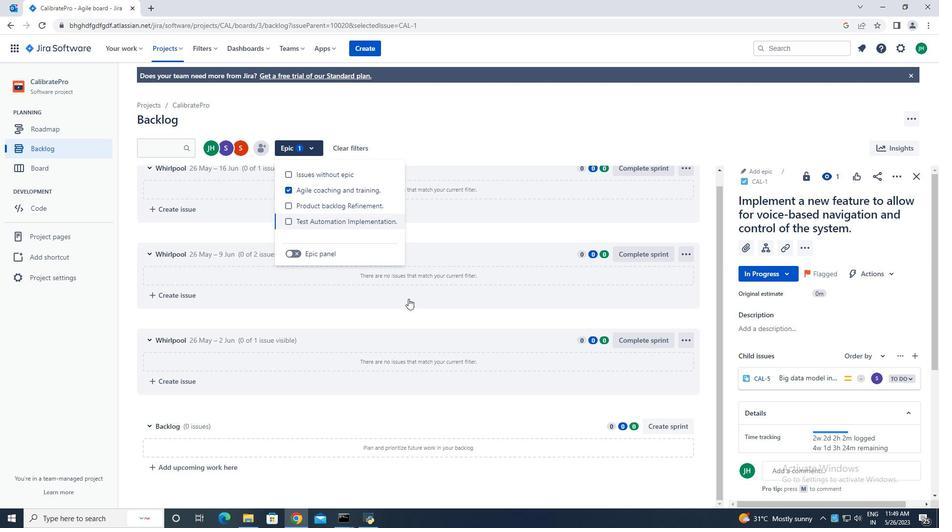 
Action: Mouse scrolled (408, 300) with delta (0, 0)
Screenshot: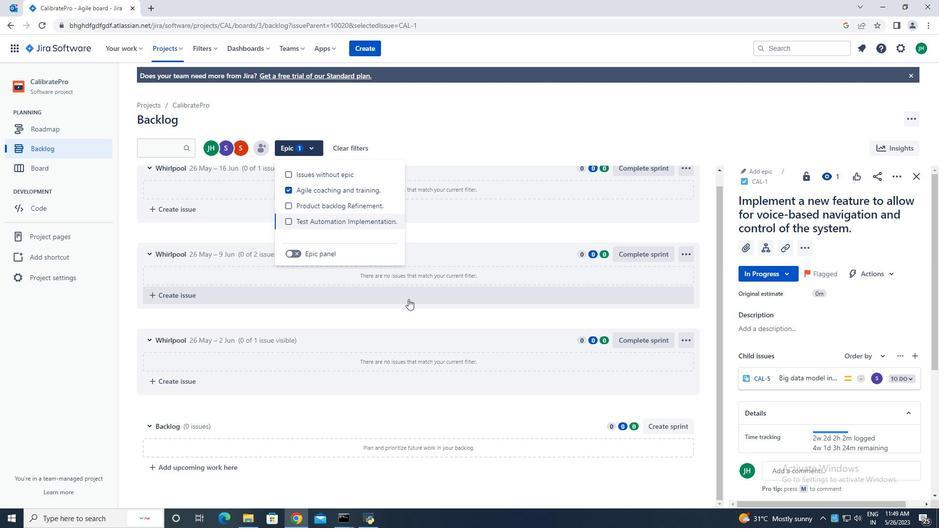 
Action: Mouse moved to (408, 299)
Screenshot: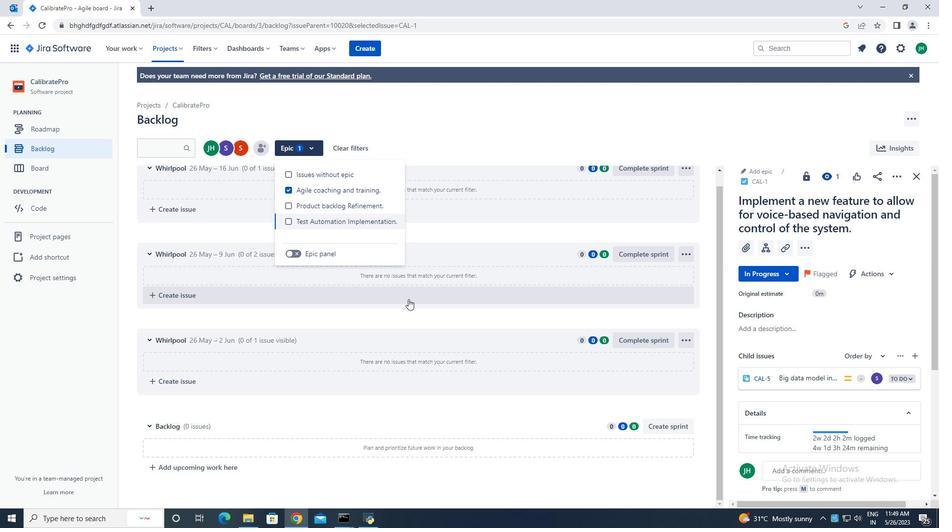 
Action: Mouse scrolled (408, 300) with delta (0, 0)
Screenshot: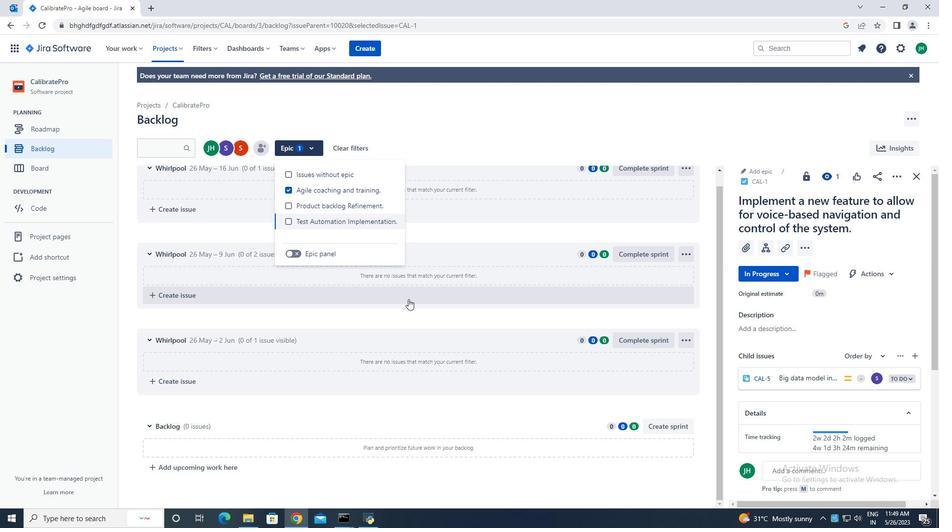 
Action: Mouse moved to (72, 149)
Screenshot: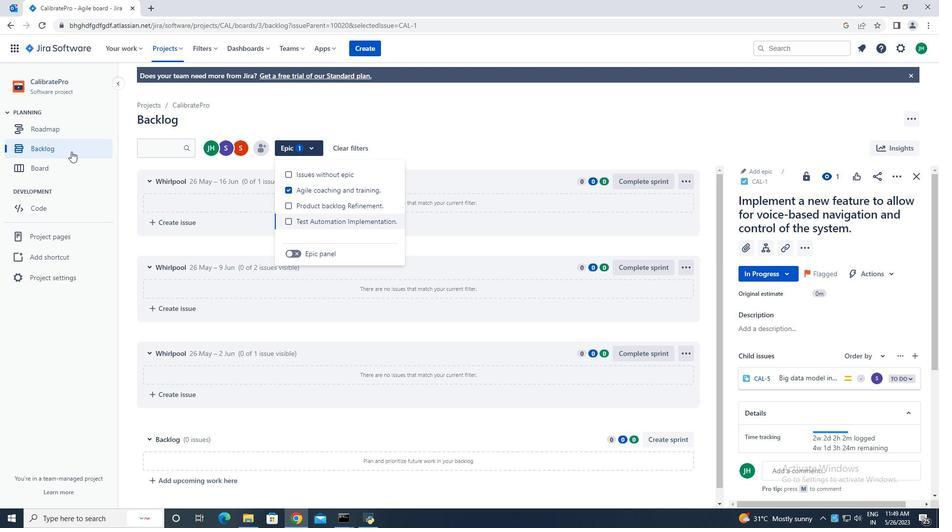 
Action: Mouse pressed left at (72, 149)
Screenshot: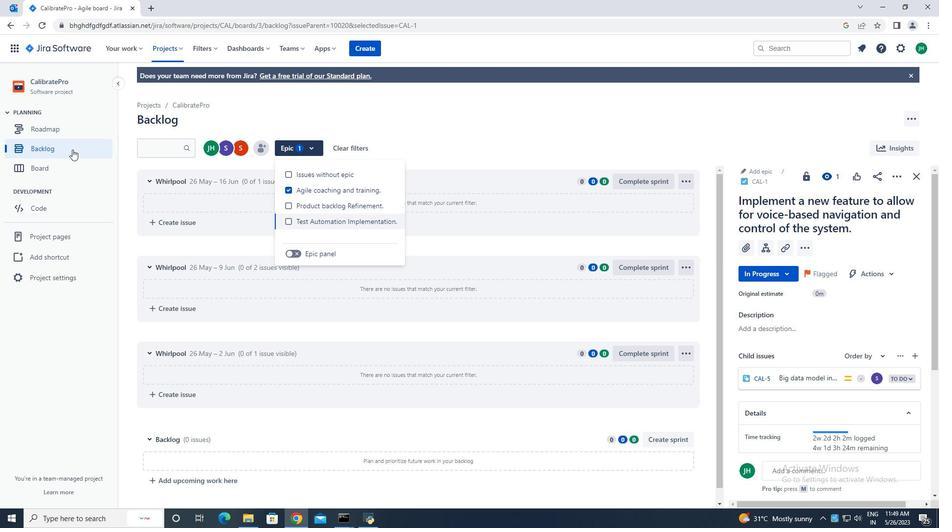 
Action: Mouse moved to (544, 202)
Screenshot: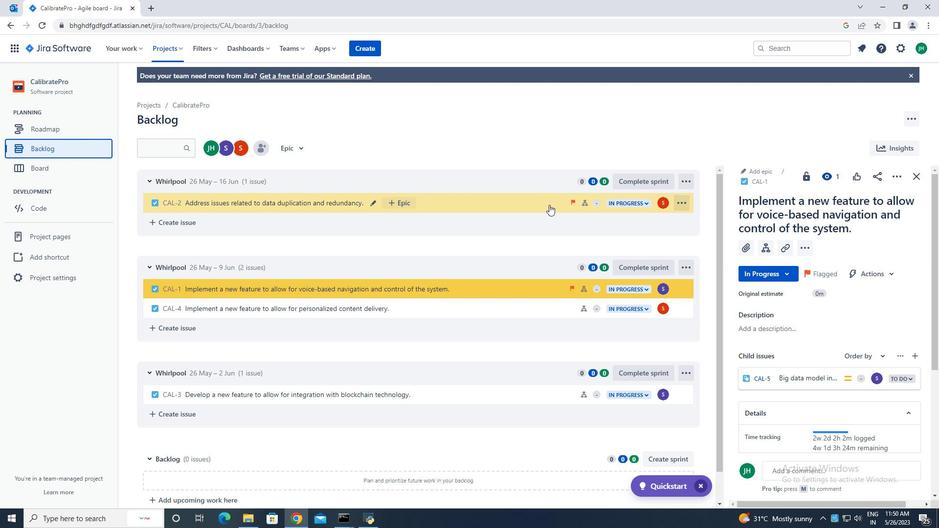 
Action: Mouse pressed left at (544, 202)
Screenshot: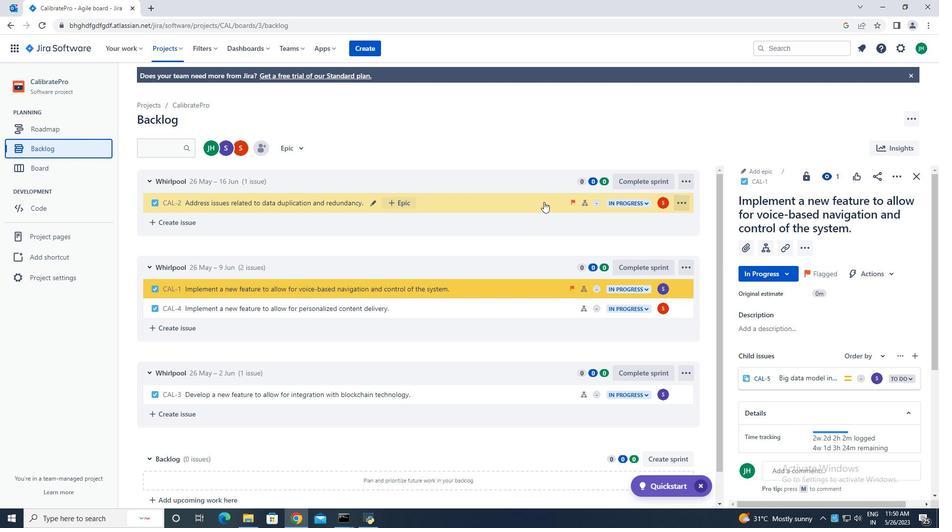 
Action: Mouse moved to (859, 241)
Screenshot: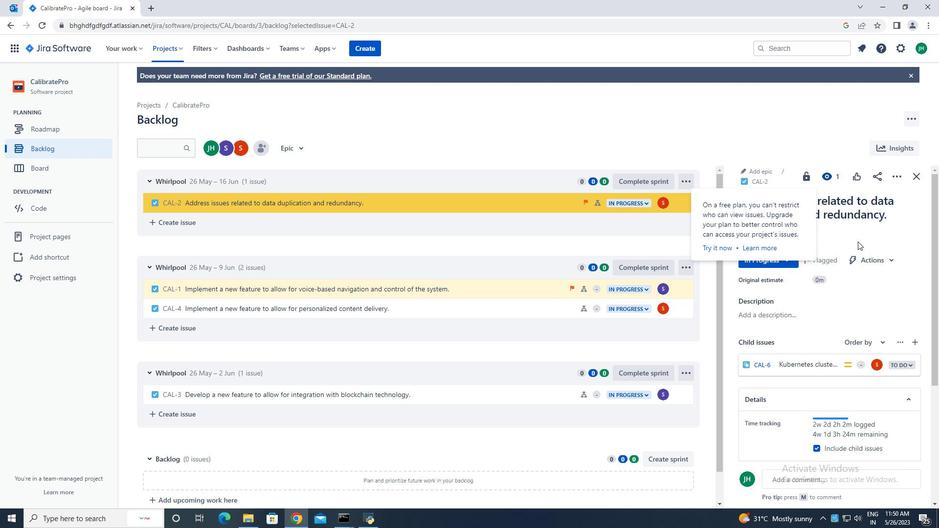 
Action: Mouse pressed left at (859, 241)
Screenshot: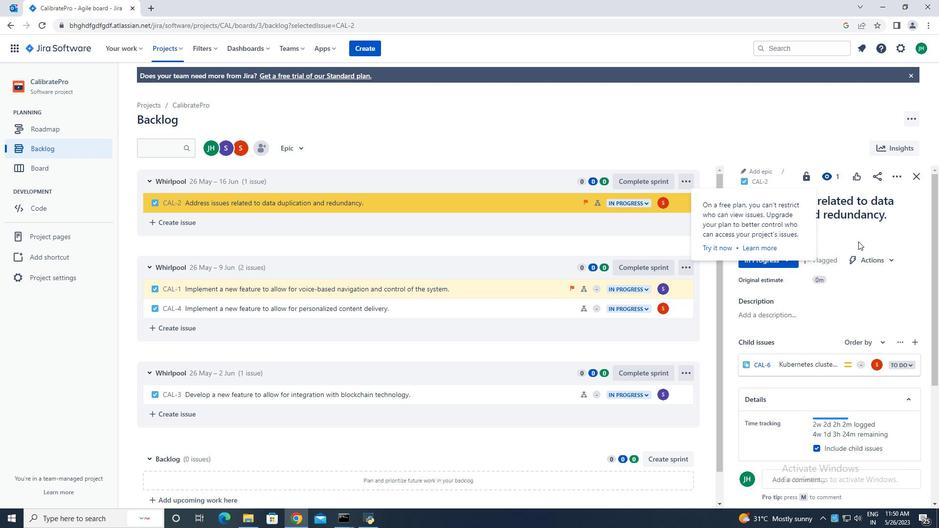 
Action: Mouse moved to (892, 178)
Screenshot: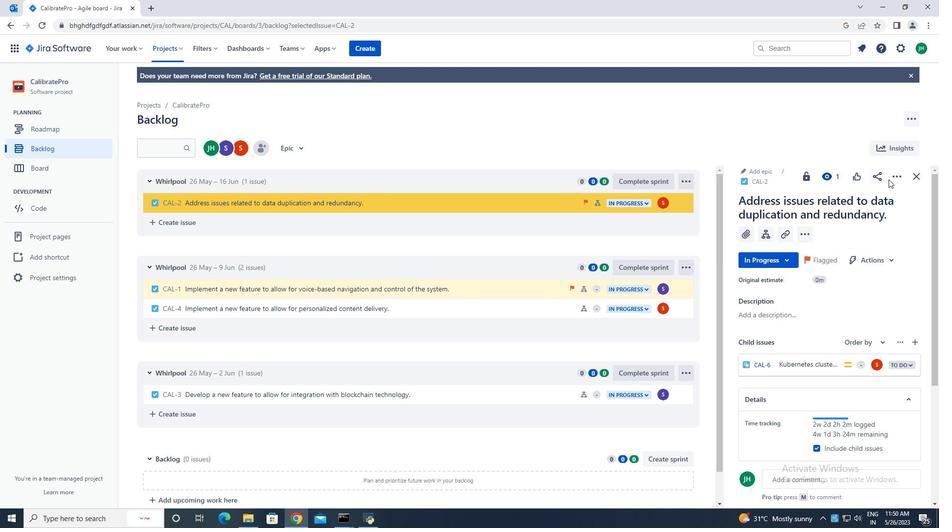 
Action: Mouse pressed left at (892, 178)
Screenshot: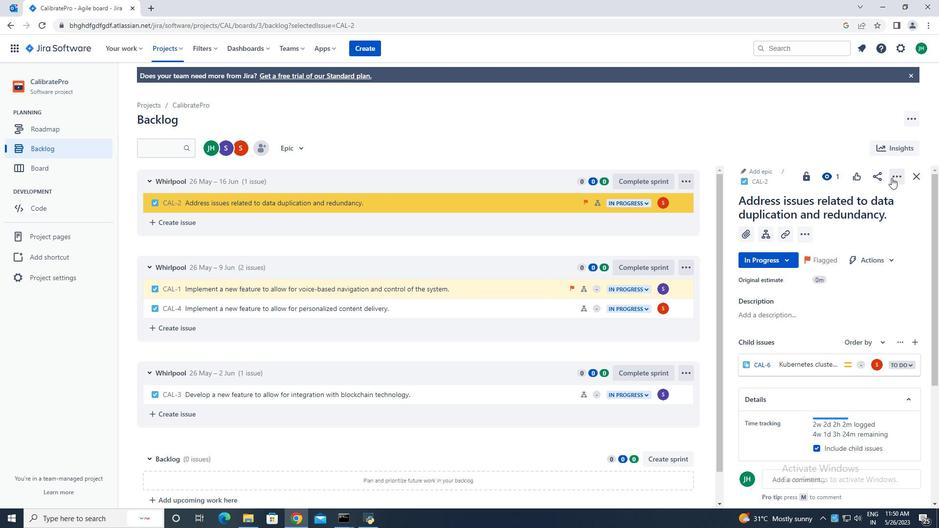 
Action: Mouse moved to (856, 202)
Screenshot: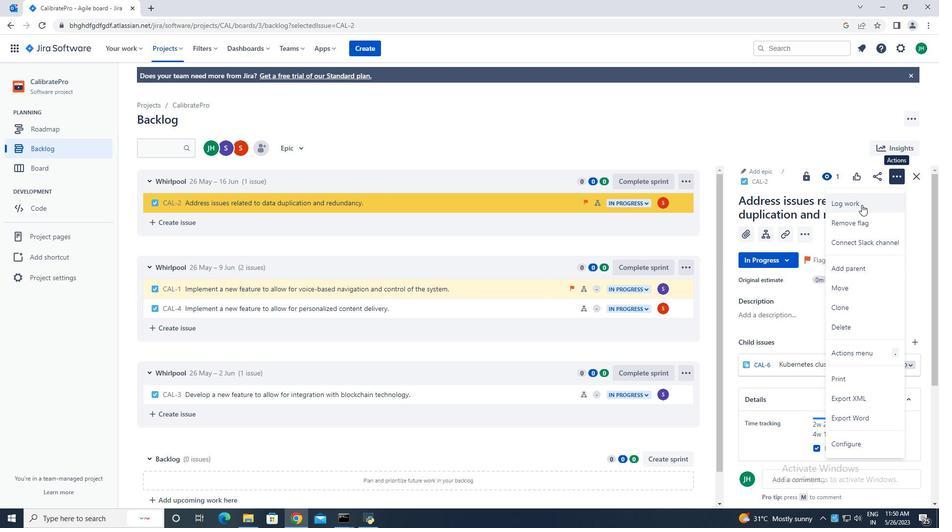 
Action: Mouse pressed left at (856, 202)
Screenshot: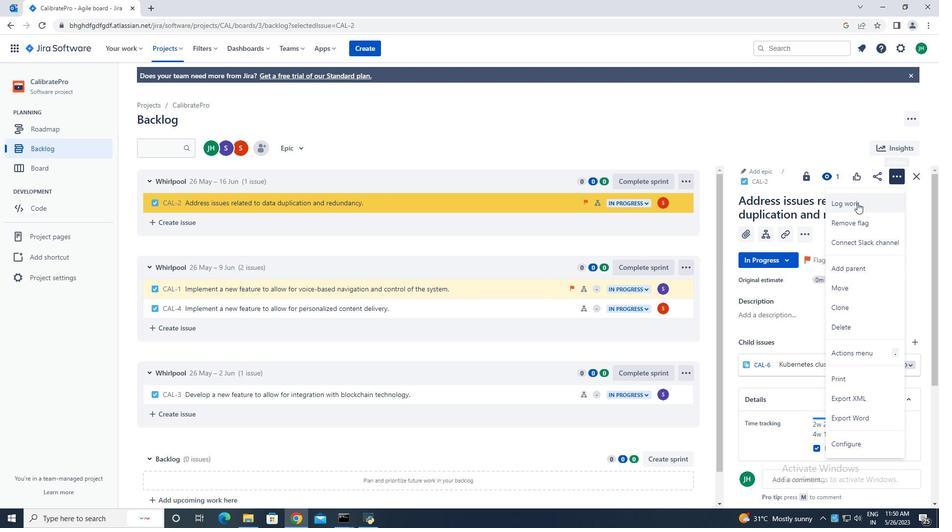 
Action: Mouse moved to (408, 148)
Screenshot: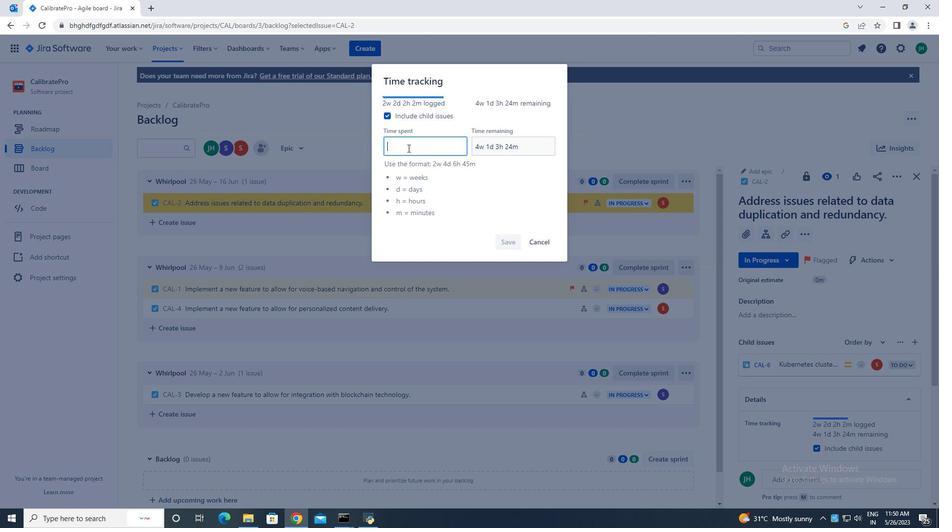 
Action: Key pressed 1w<Key.space>3d<Key.space>10h<Key.space>26m
Screenshot: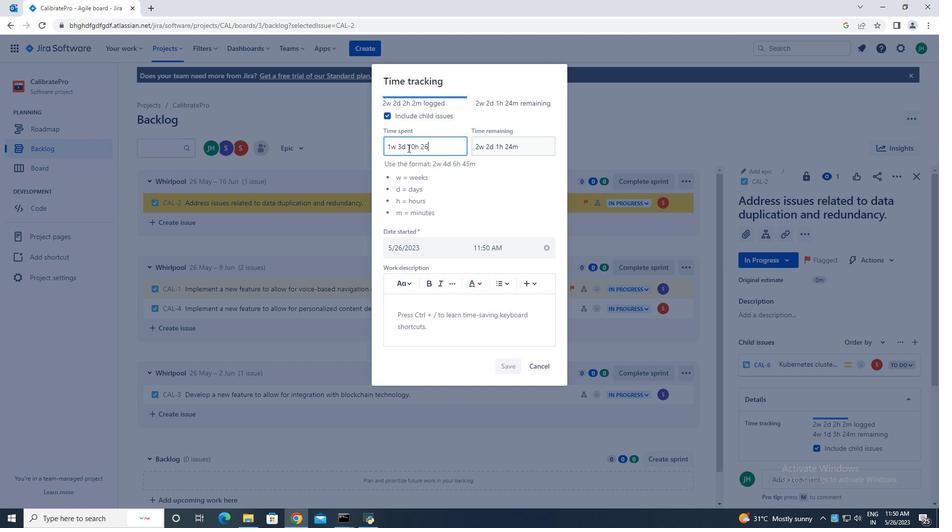 
Action: Mouse moved to (511, 149)
Screenshot: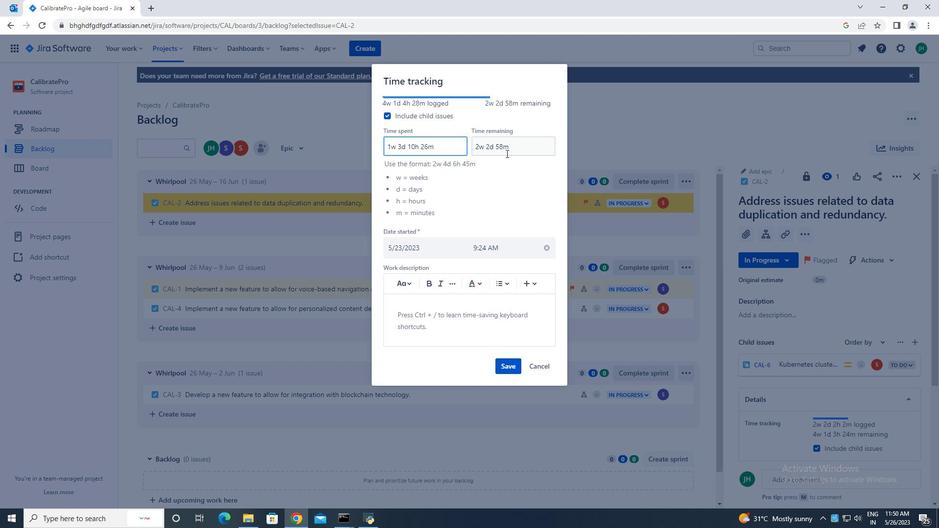 
Action: Mouse pressed left at (511, 149)
Screenshot: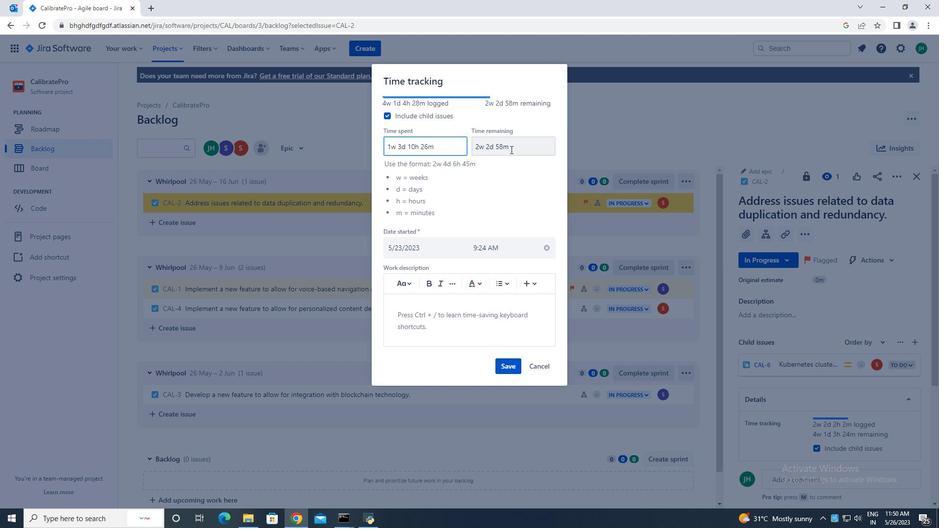 
Action: Mouse moved to (510, 148)
Screenshot: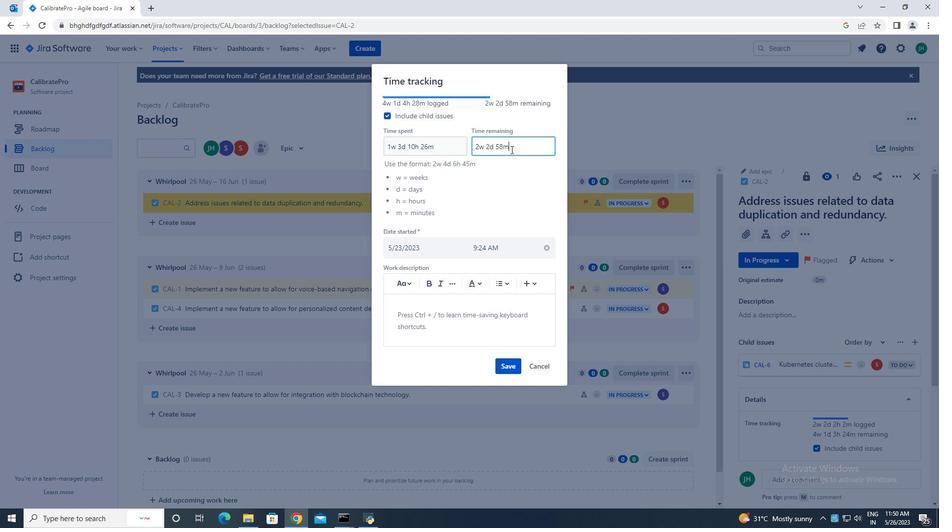 
Action: Key pressed <Key.backspace><Key.backspace><Key.backspace><Key.backspace><Key.backspace><Key.backspace><Key.backspace><Key.backspace><Key.backspace><Key.backspace><Key.backspace><Key.backspace><Key.backspace><Key.backspace>3w<Key.space>1d<Key.space>15h<Key.space>6m
Screenshot: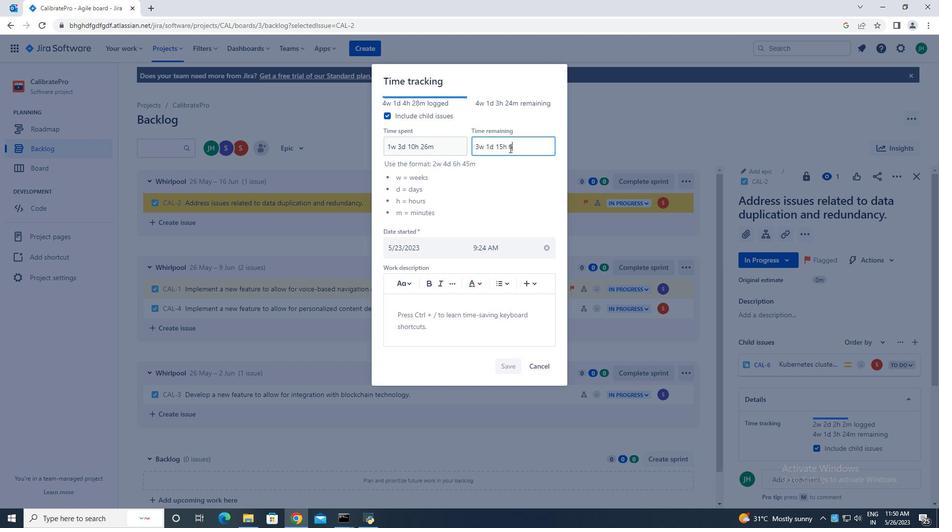 
Action: Mouse moved to (514, 366)
Screenshot: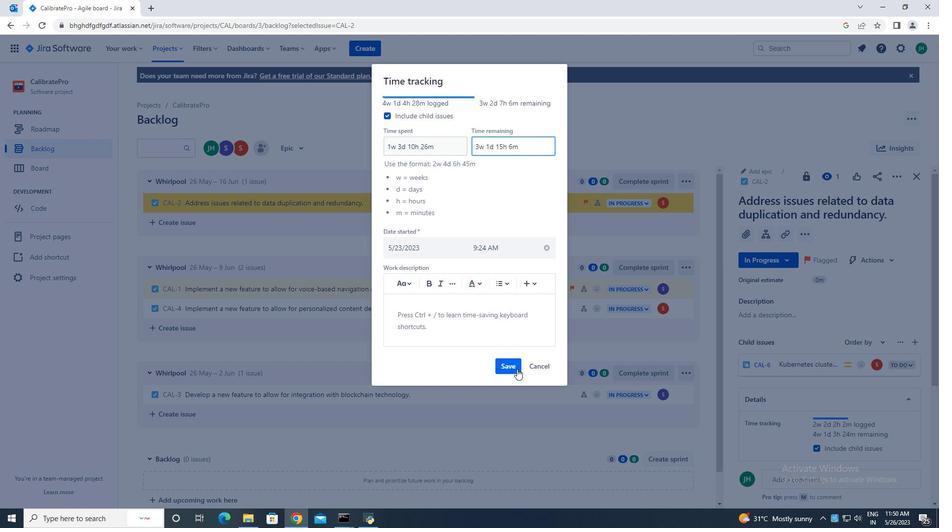 
Action: Mouse pressed left at (514, 366)
Screenshot: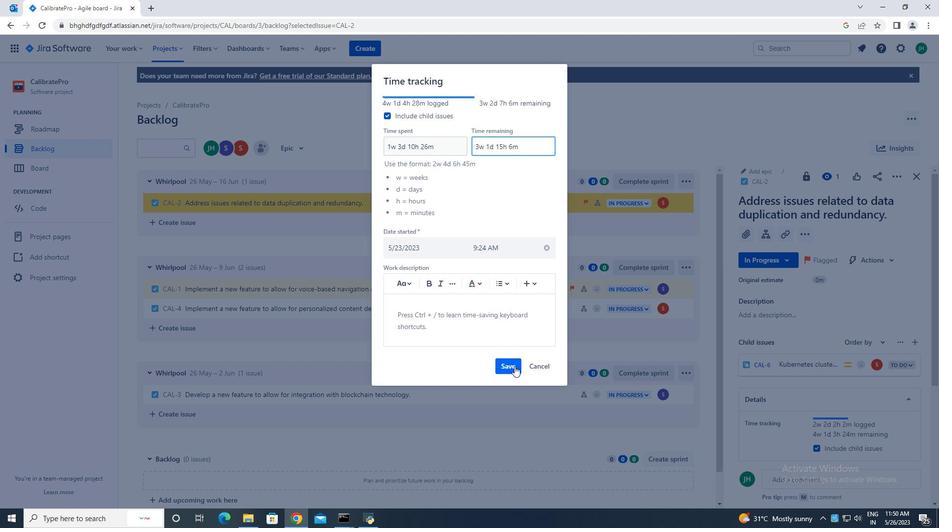 
Action: Mouse moved to (893, 174)
Screenshot: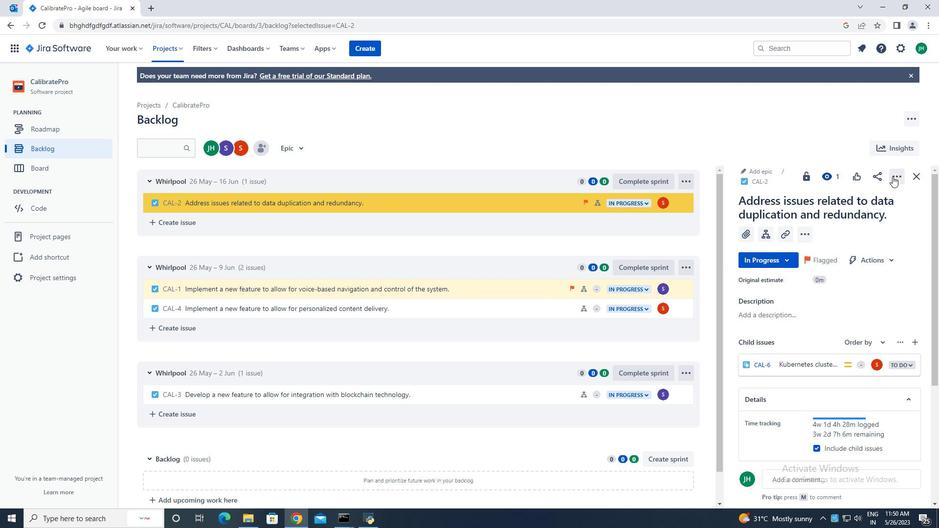 
Action: Mouse pressed left at (893, 174)
Screenshot: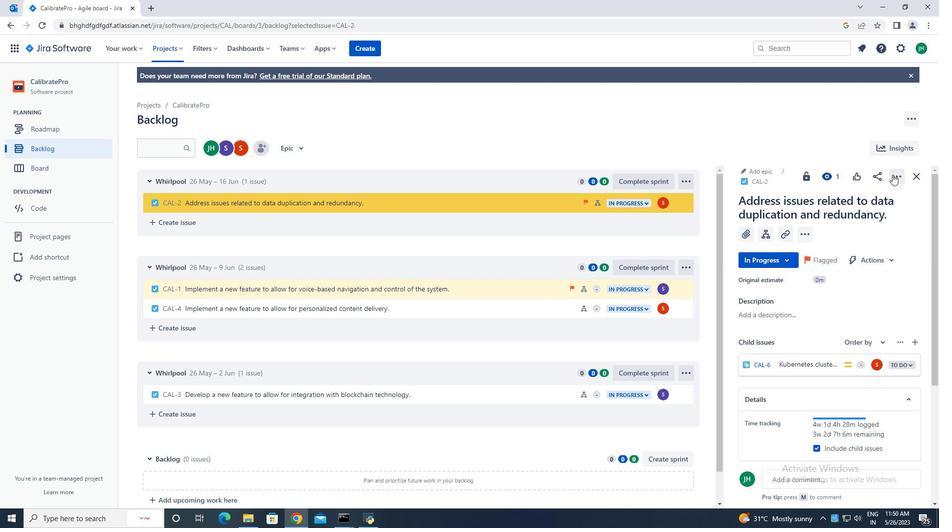 
Action: Mouse moved to (853, 305)
Screenshot: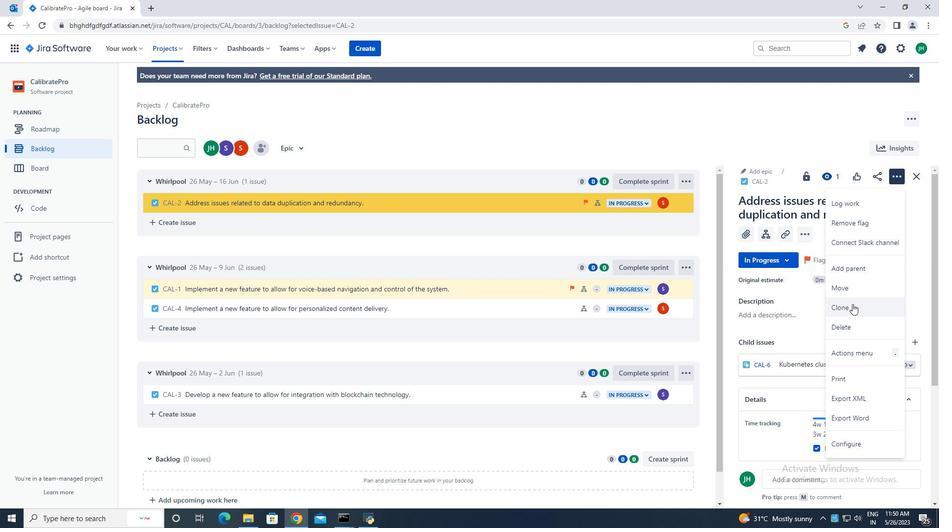 
Action: Mouse pressed left at (853, 305)
Screenshot: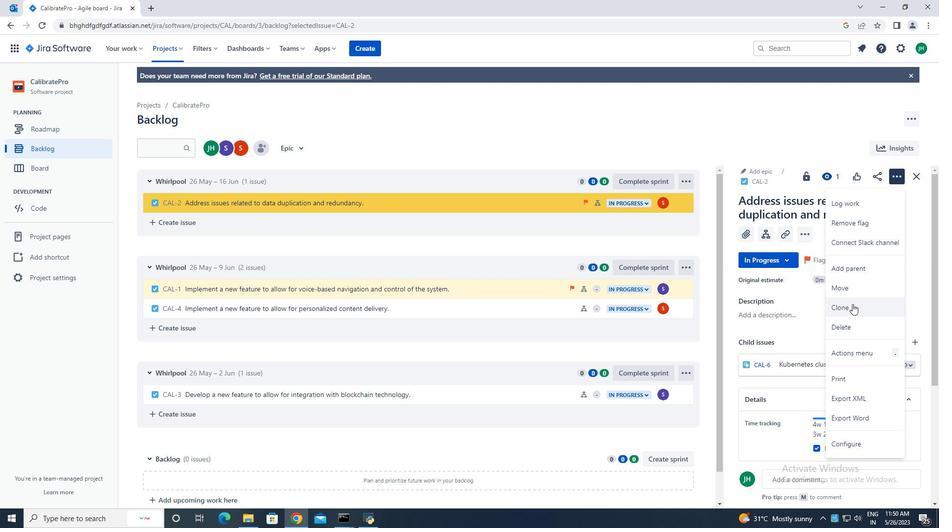 
Action: Mouse moved to (539, 208)
Screenshot: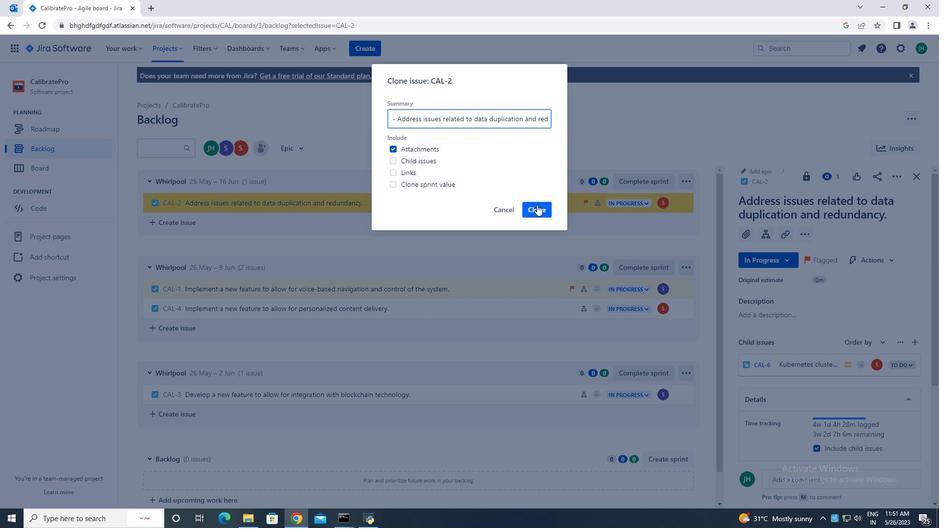 
Action: Mouse pressed left at (539, 208)
Screenshot: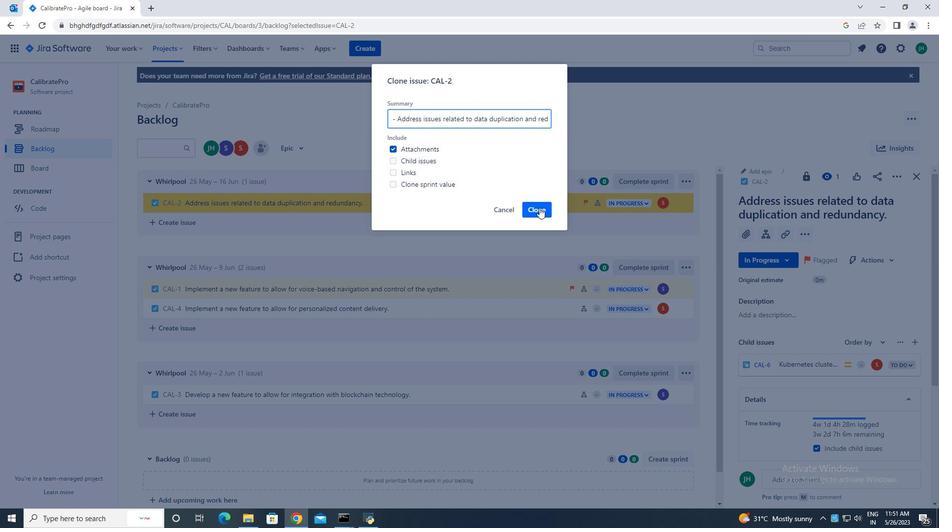 
Action: Mouse moved to (918, 178)
Screenshot: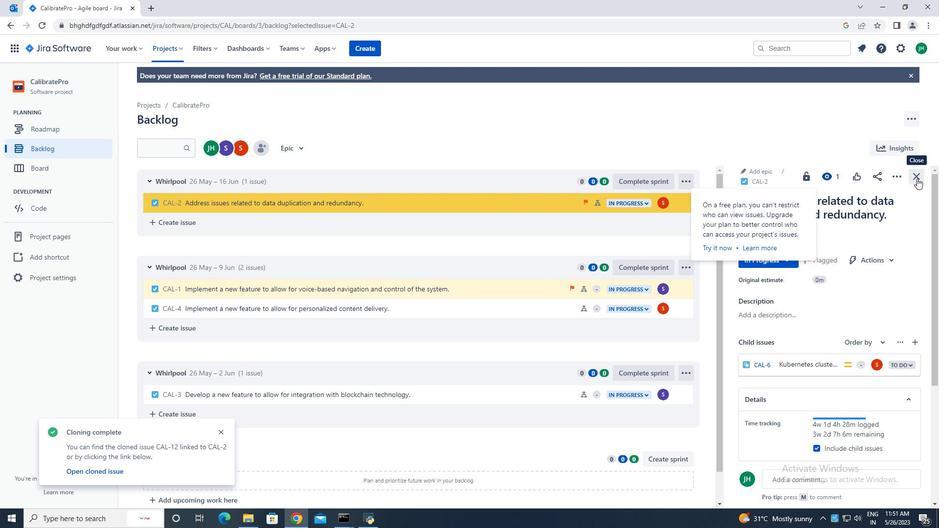 
Action: Mouse pressed left at (918, 178)
Screenshot: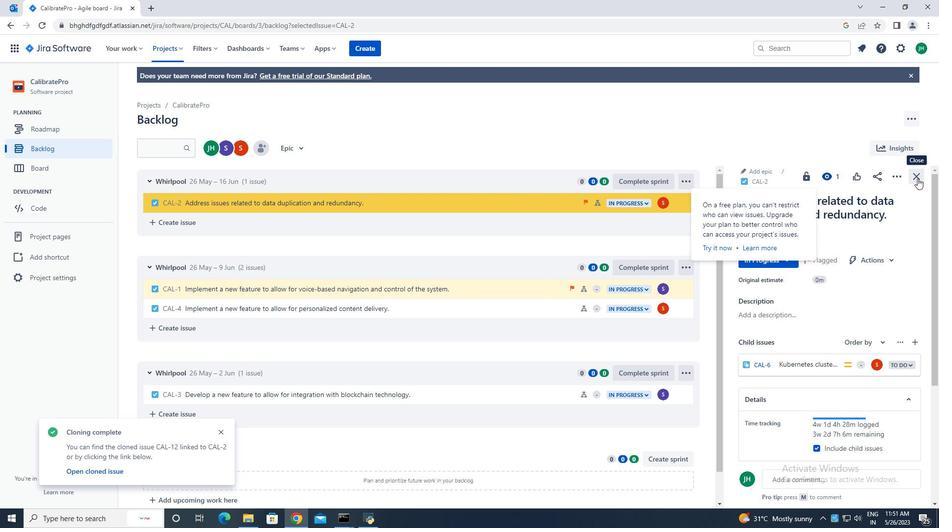 
Action: Mouse moved to (298, 149)
Screenshot: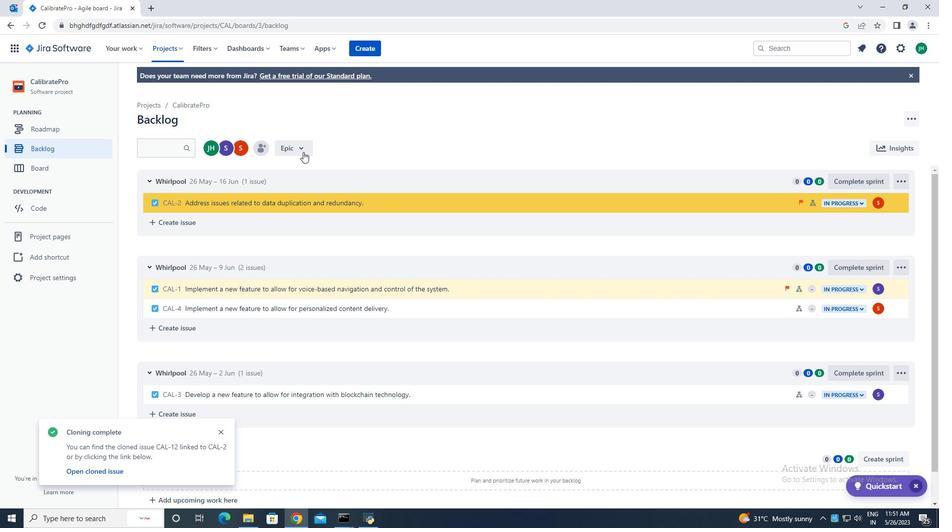 
Action: Mouse pressed left at (298, 149)
Screenshot: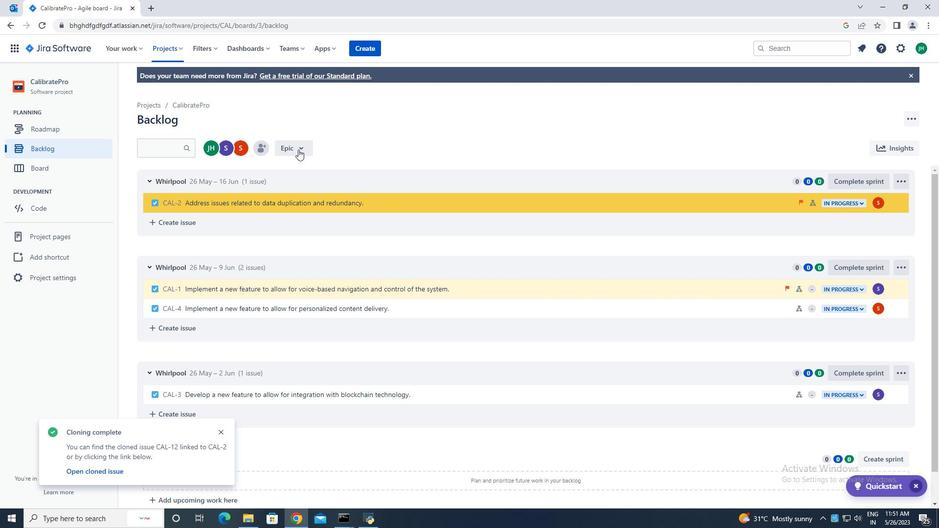 
Action: Mouse moved to (316, 206)
Screenshot: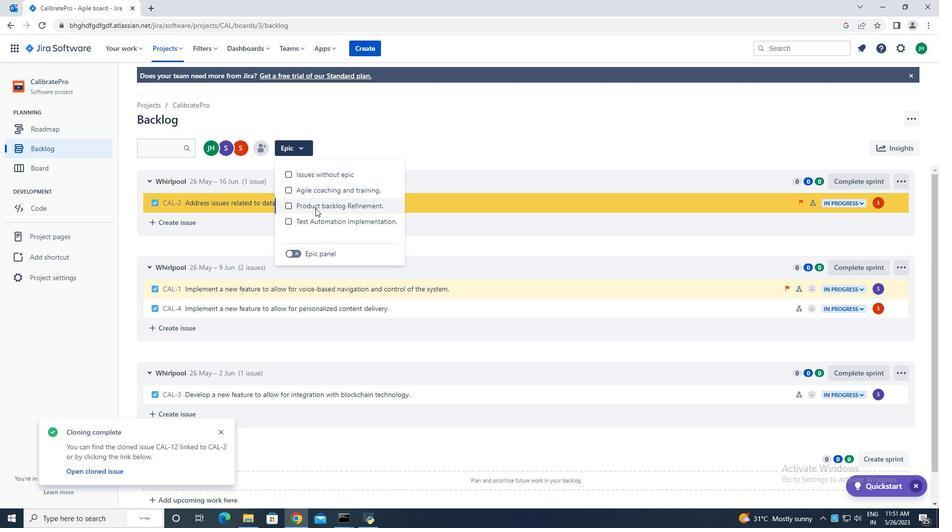 
Action: Mouse pressed left at (316, 206)
Screenshot: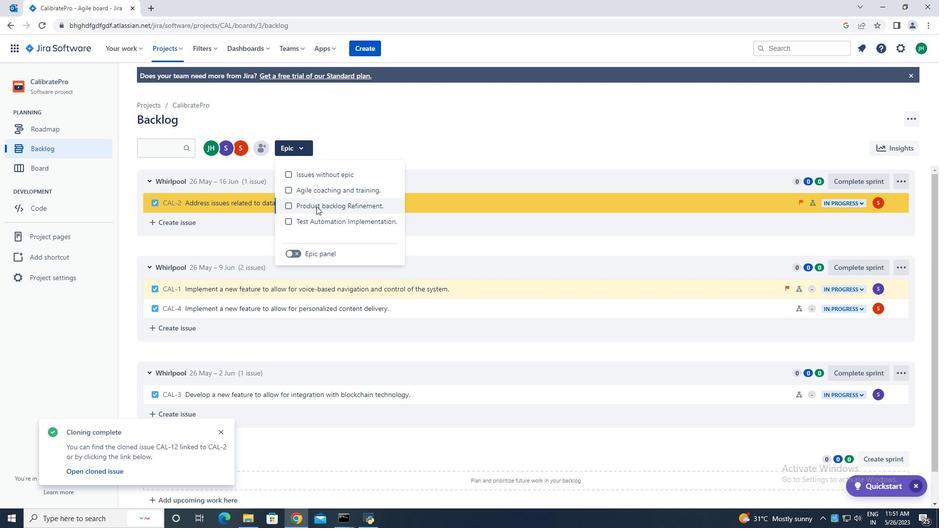 
Action: Mouse moved to (445, 113)
Screenshot: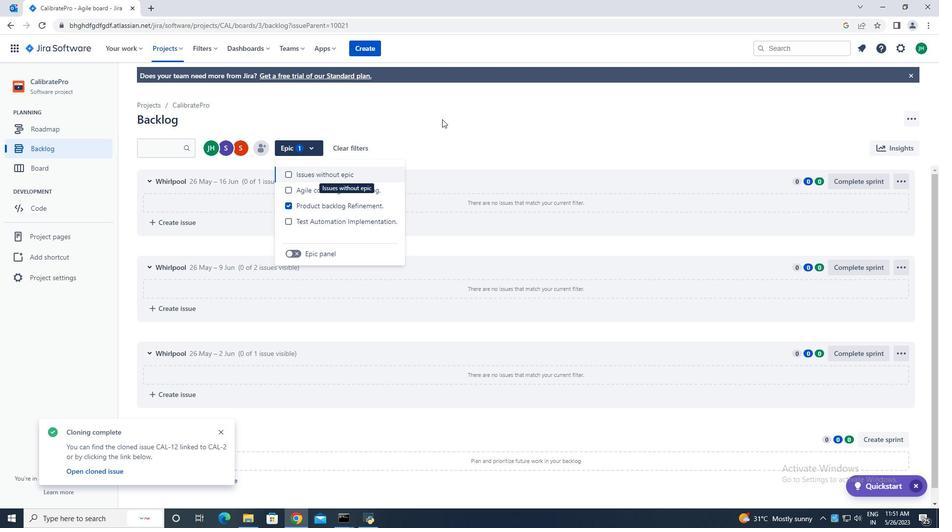 
Action: Mouse pressed left at (445, 113)
Screenshot: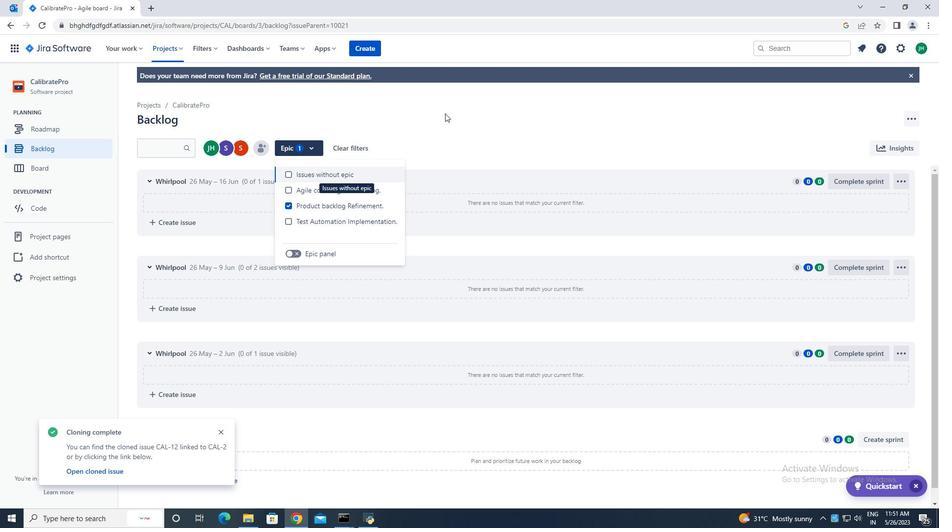 
